 Task: Find connections with filter location Bāmyān with filter topic #ContentMarketingwith filter profile language German with filter current company Axis Bank with filter school Shri Vaishnav Vidyapeeth Vishwavidyalaya, Indore with filter industry Electronic and Precision Equipment Maintenance with filter service category Home Networking with filter keywords title Organizer
Action: Mouse moved to (578, 91)
Screenshot: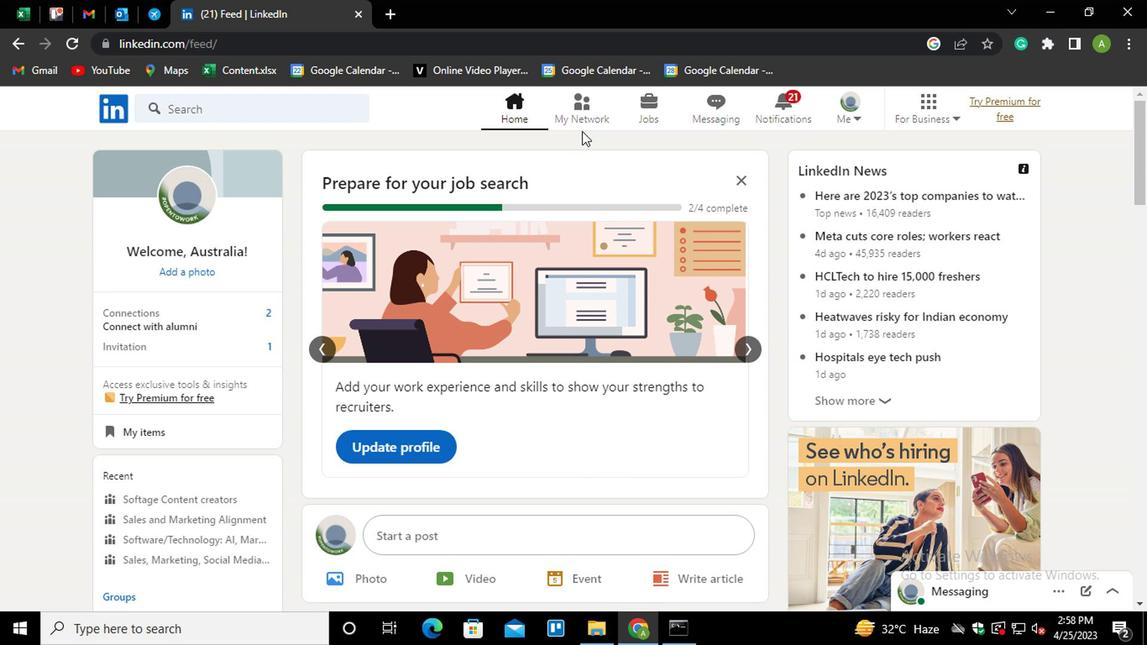 
Action: Mouse pressed left at (578, 91)
Screenshot: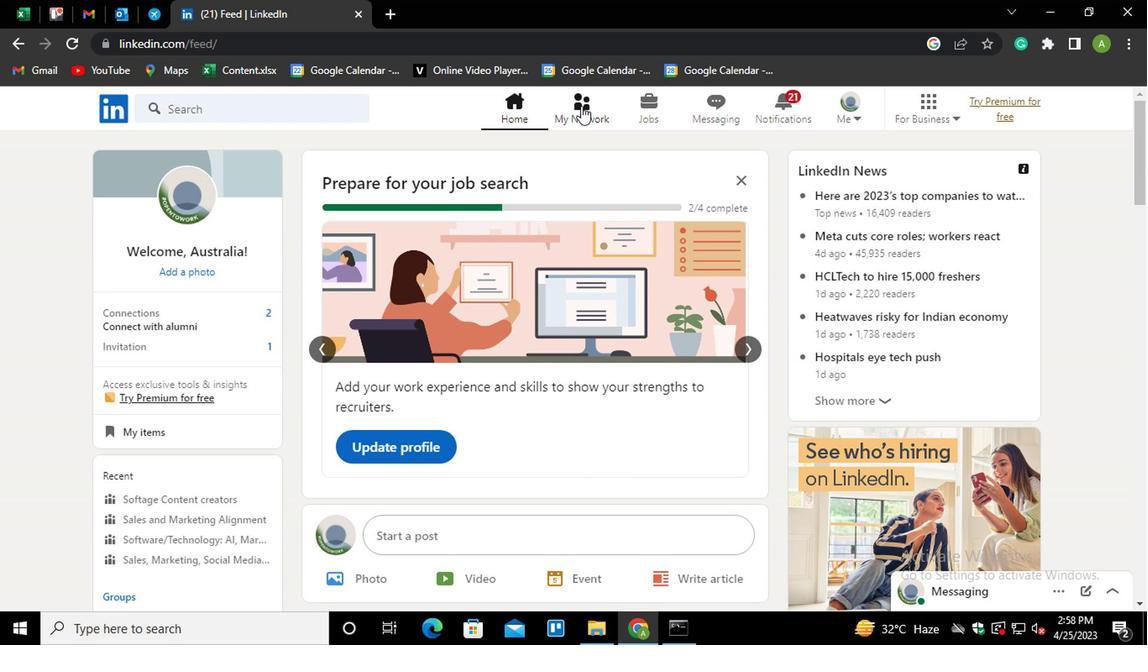 
Action: Mouse moved to (204, 191)
Screenshot: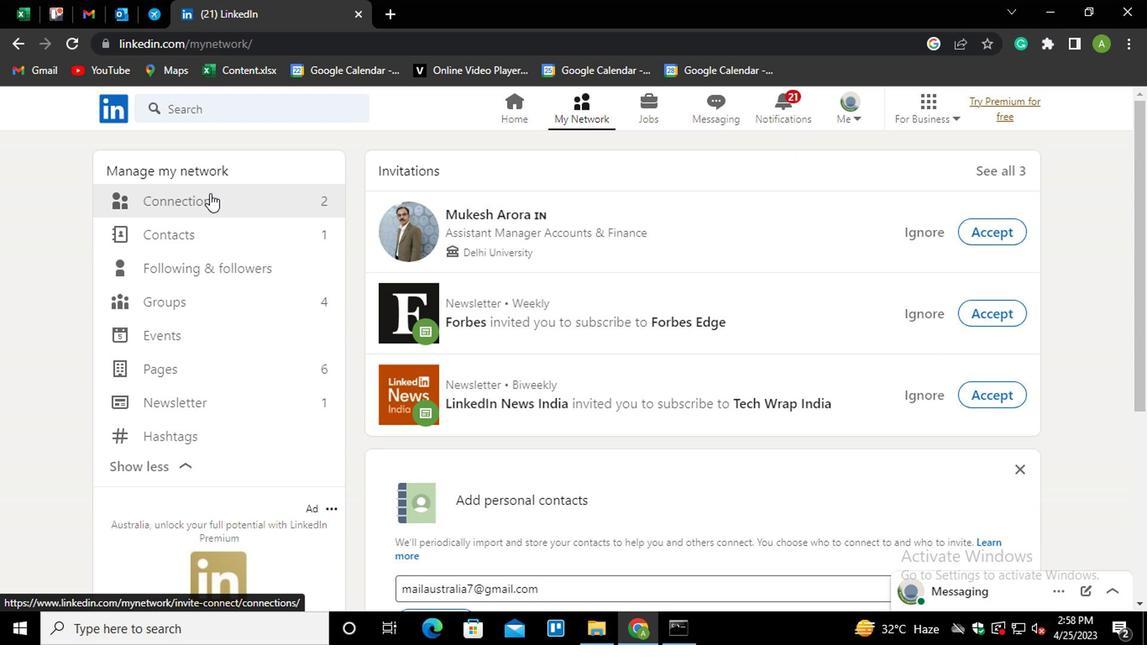 
Action: Mouse pressed left at (204, 191)
Screenshot: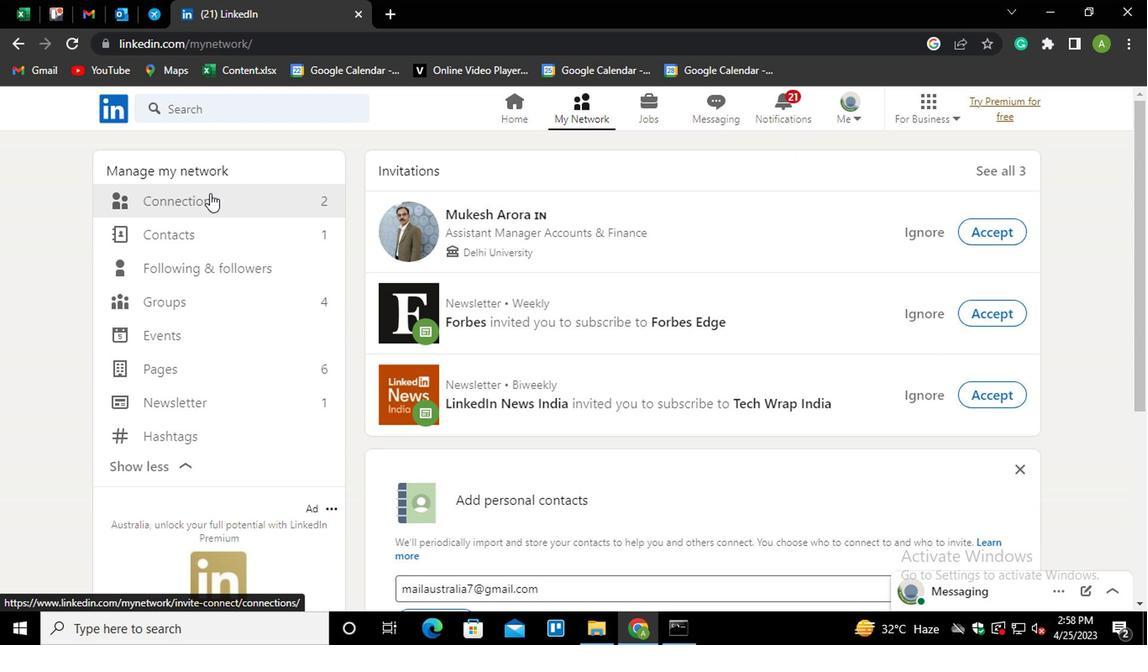
Action: Mouse moved to (685, 200)
Screenshot: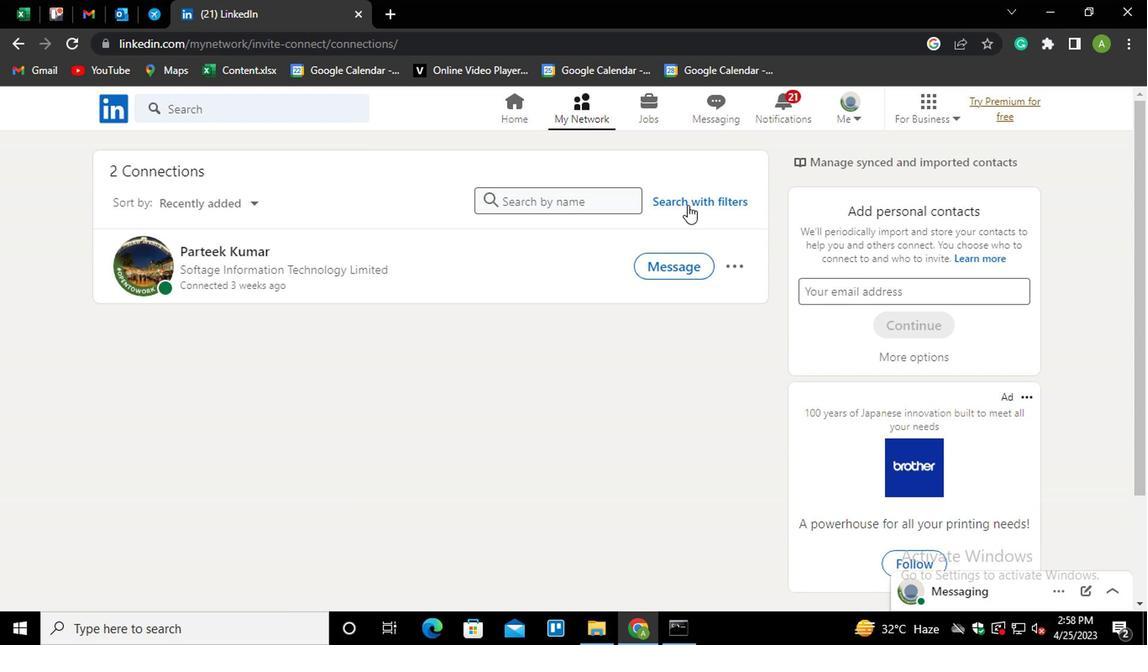 
Action: Mouse pressed left at (685, 200)
Screenshot: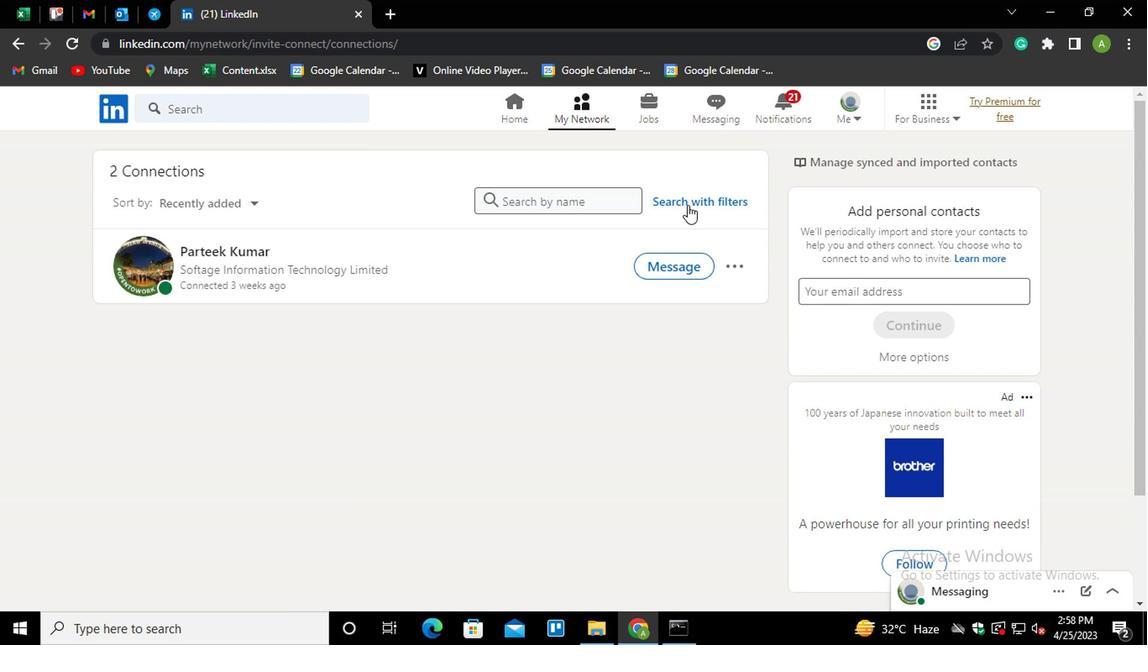 
Action: Mouse moved to (552, 144)
Screenshot: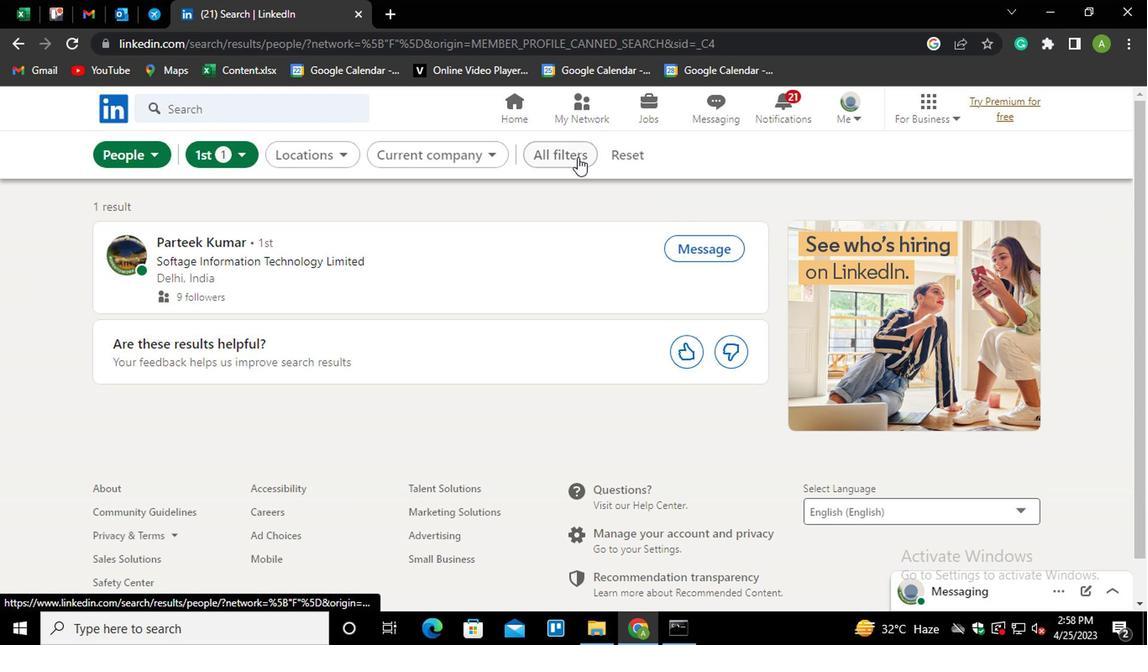 
Action: Mouse pressed left at (552, 144)
Screenshot: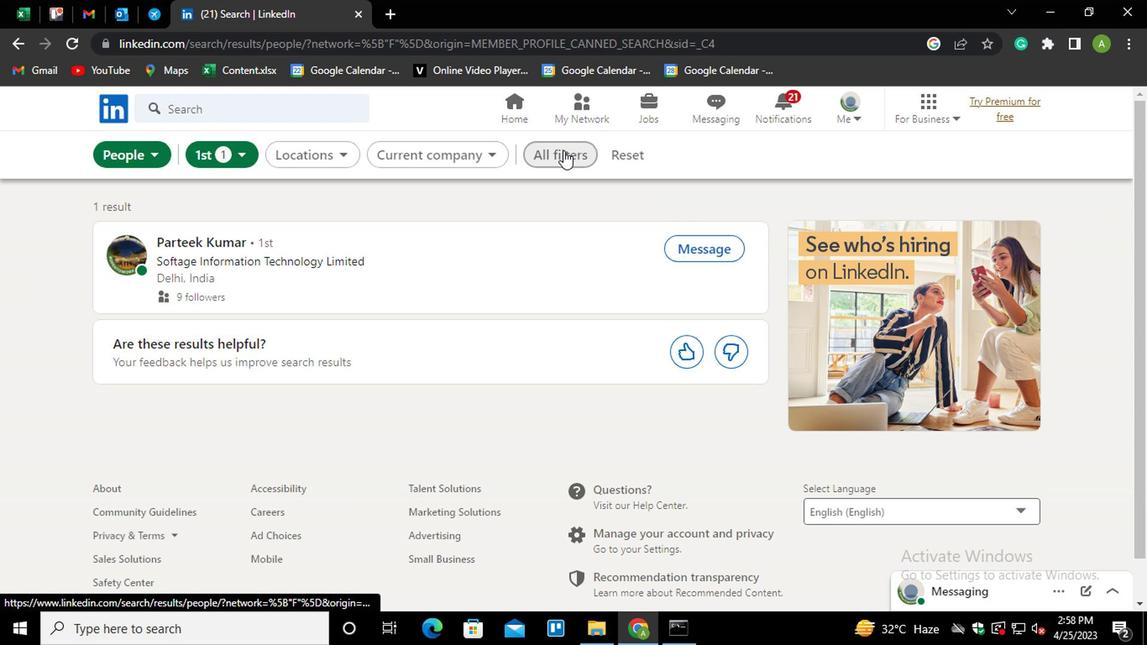 
Action: Mouse moved to (825, 279)
Screenshot: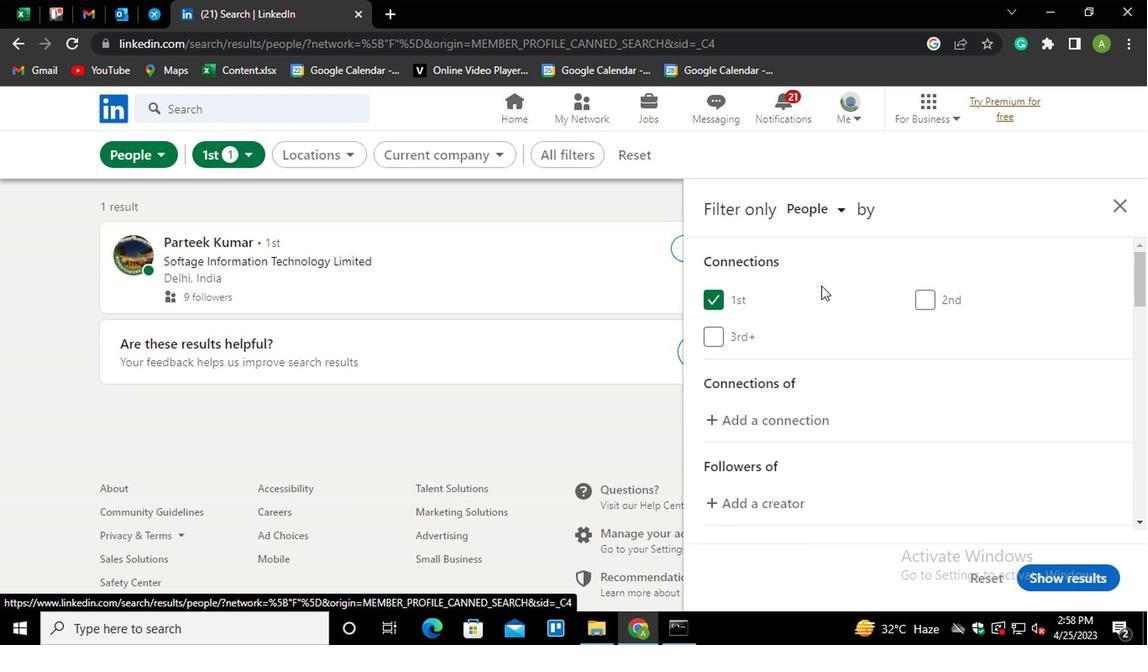 
Action: Mouse scrolled (825, 278) with delta (0, -1)
Screenshot: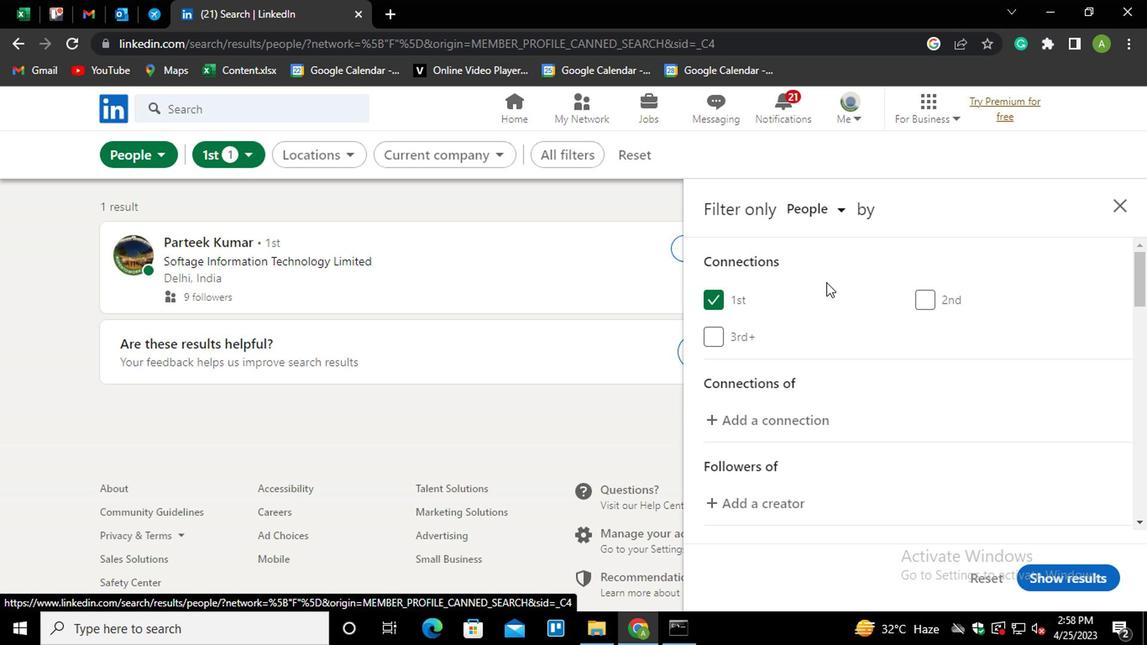 
Action: Mouse moved to (823, 283)
Screenshot: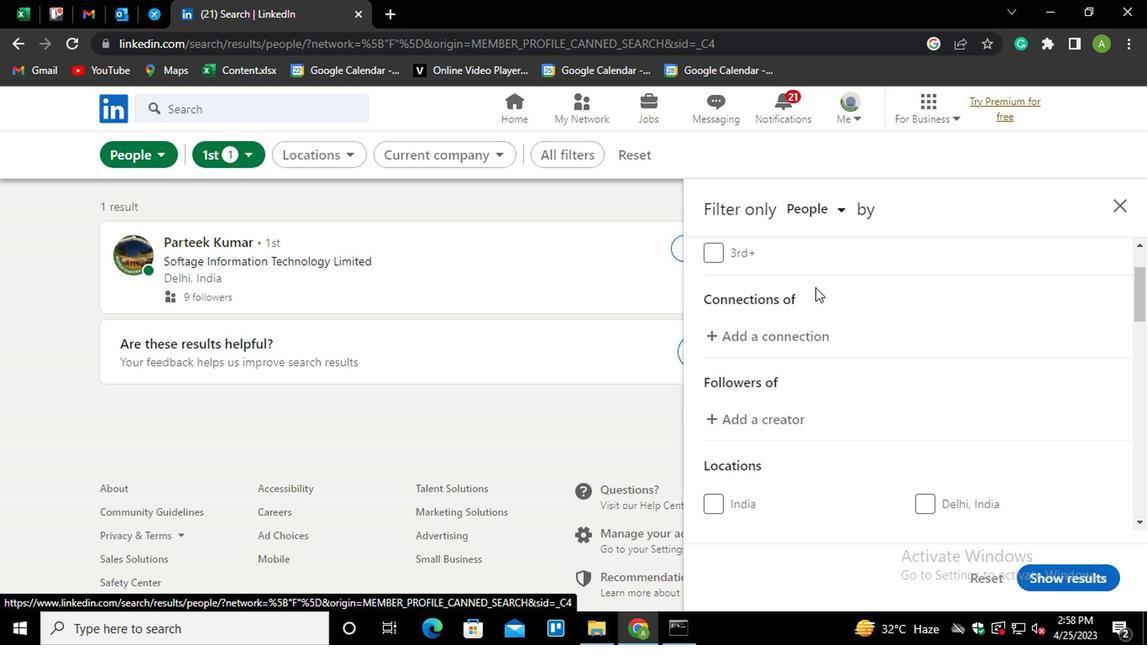 
Action: Mouse scrolled (823, 283) with delta (0, 0)
Screenshot: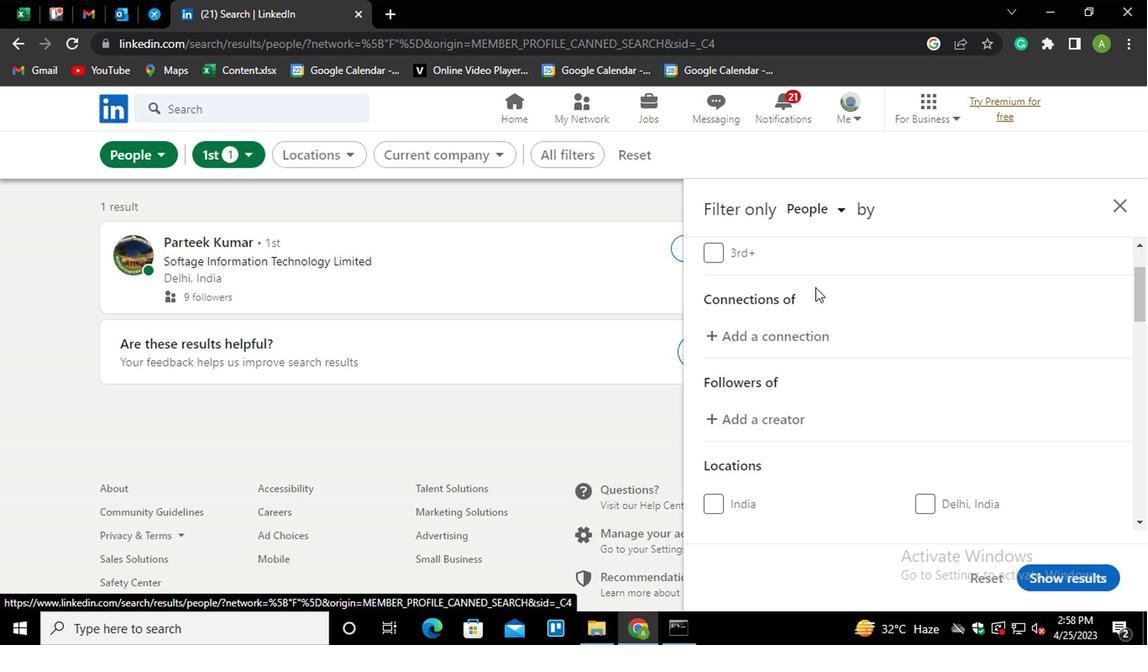 
Action: Mouse scrolled (823, 283) with delta (0, 0)
Screenshot: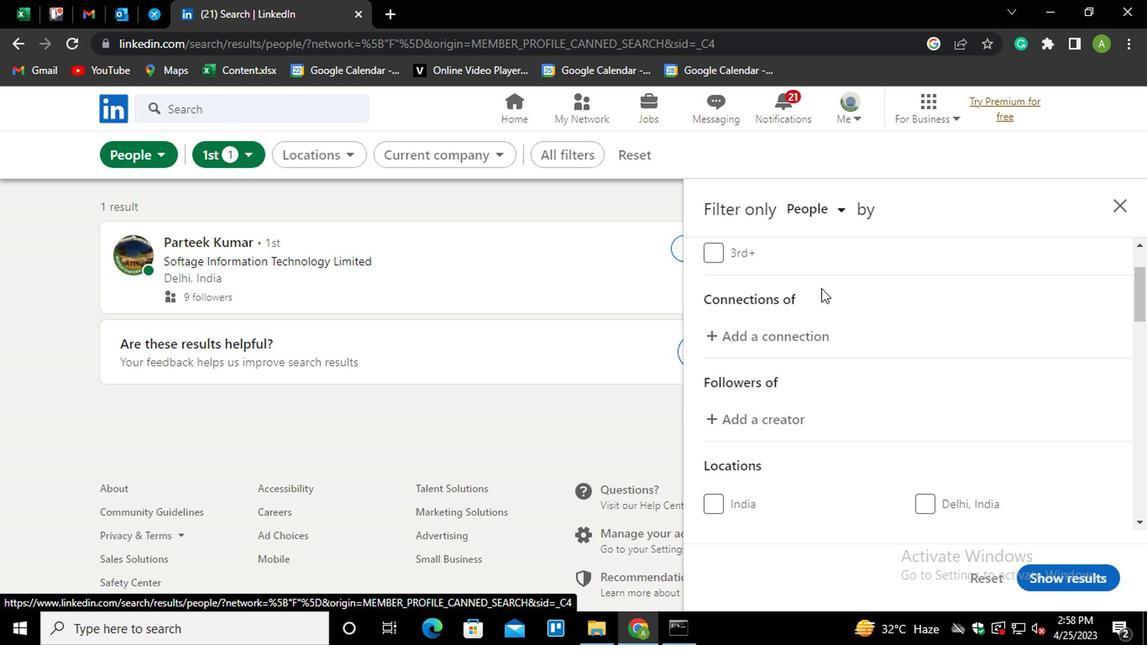 
Action: Mouse moved to (771, 402)
Screenshot: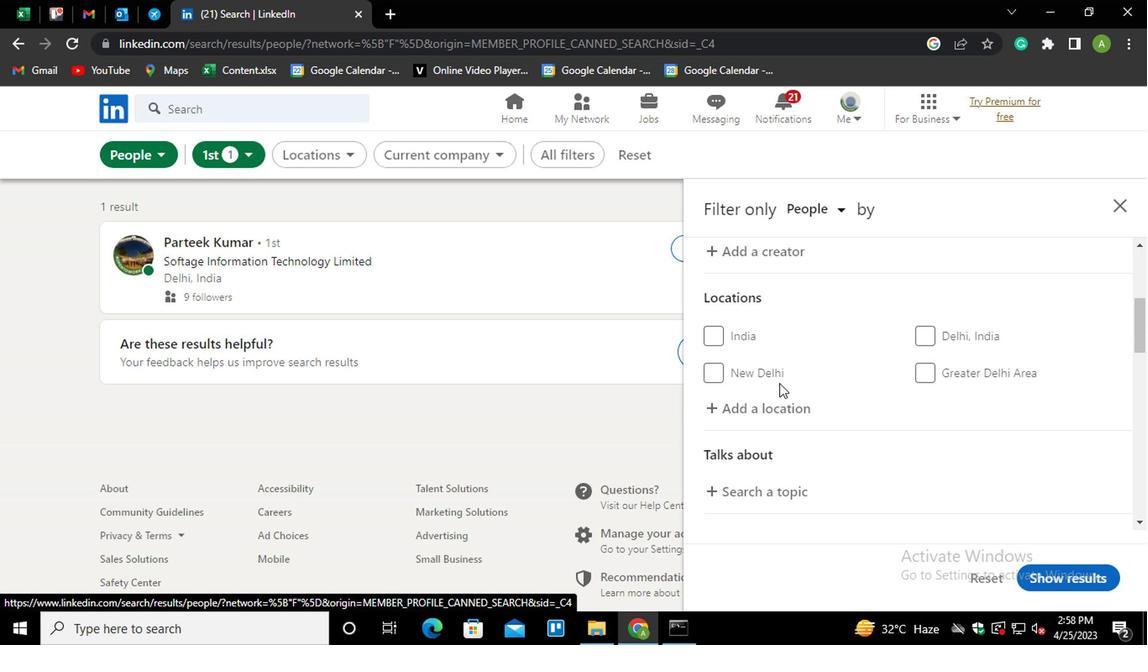 
Action: Mouse pressed left at (771, 402)
Screenshot: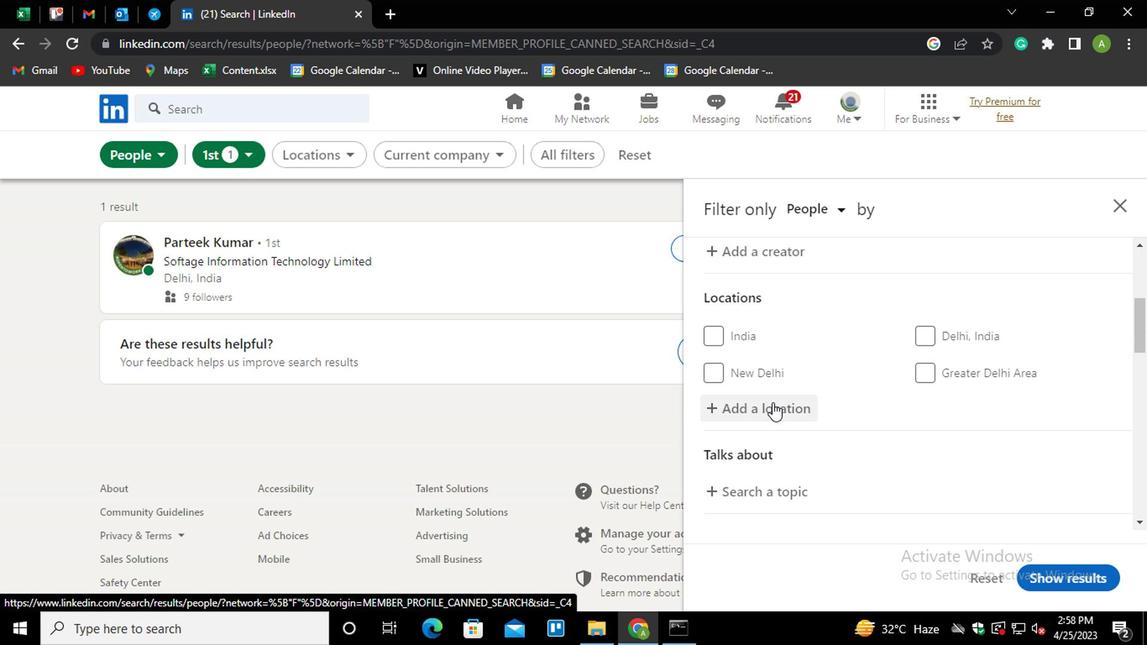 
Action: Mouse moved to (752, 406)
Screenshot: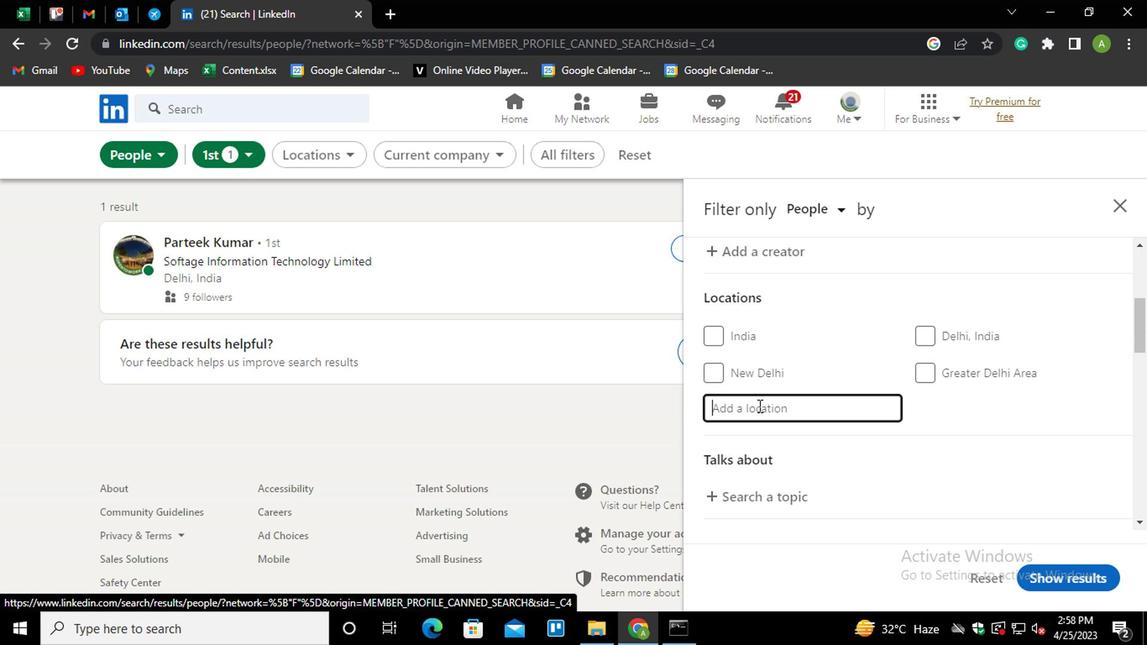 
Action: Mouse pressed left at (752, 406)
Screenshot: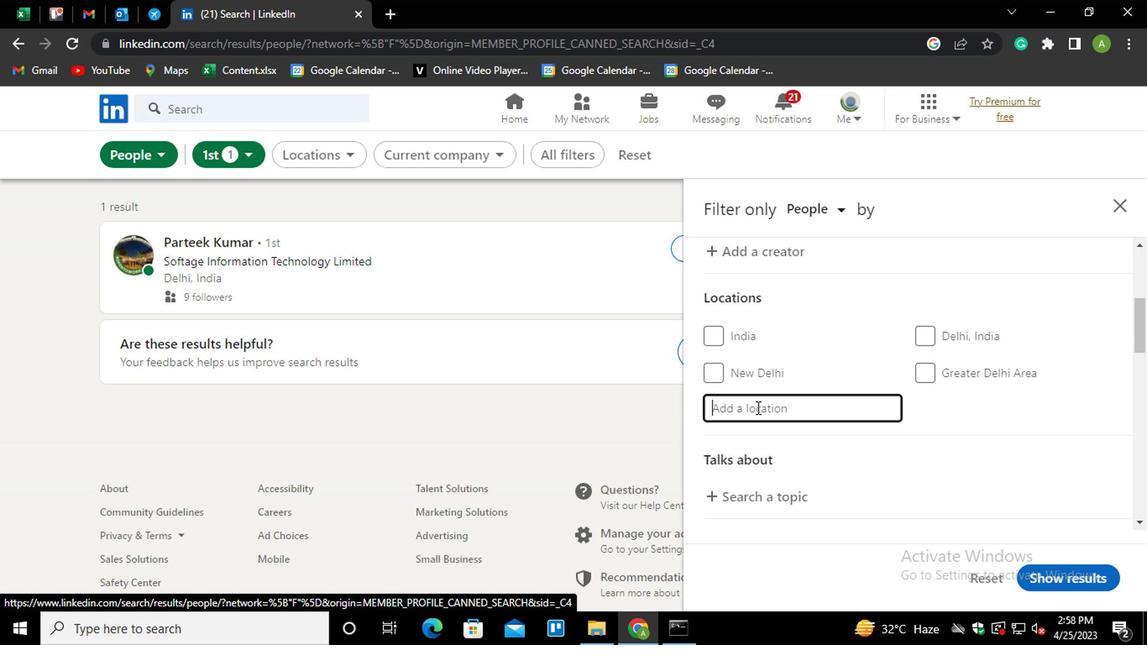 
Action: Mouse moved to (751, 406)
Screenshot: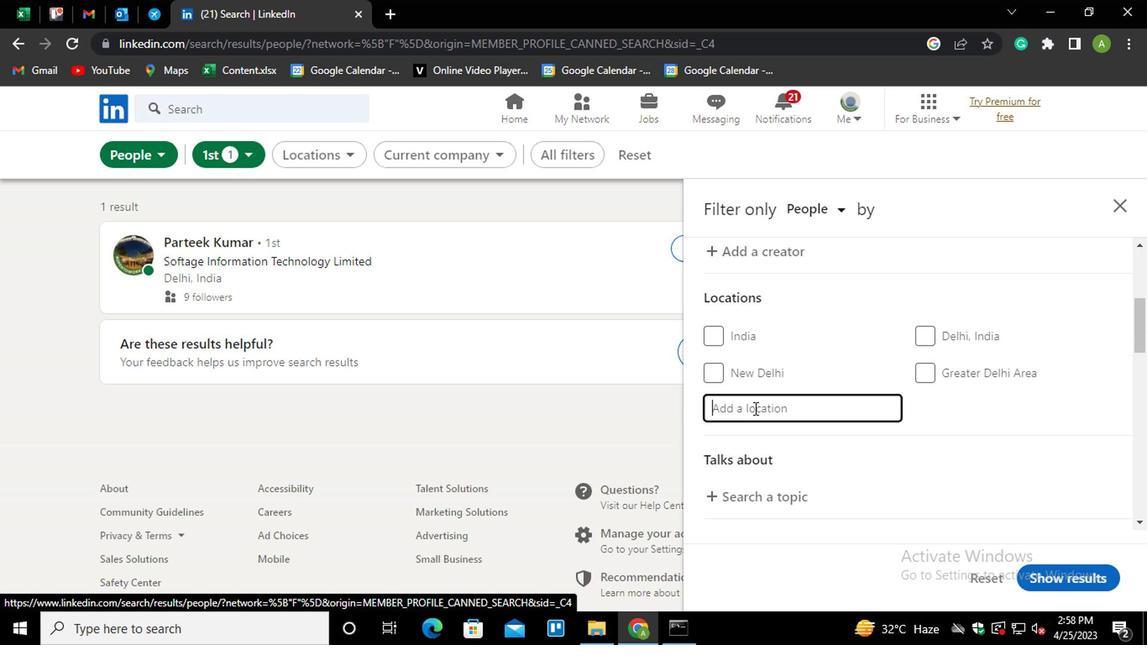 
Action: Key pressed <Key.shift_r>Bamyan<Key.down><Key.enter>
Screenshot: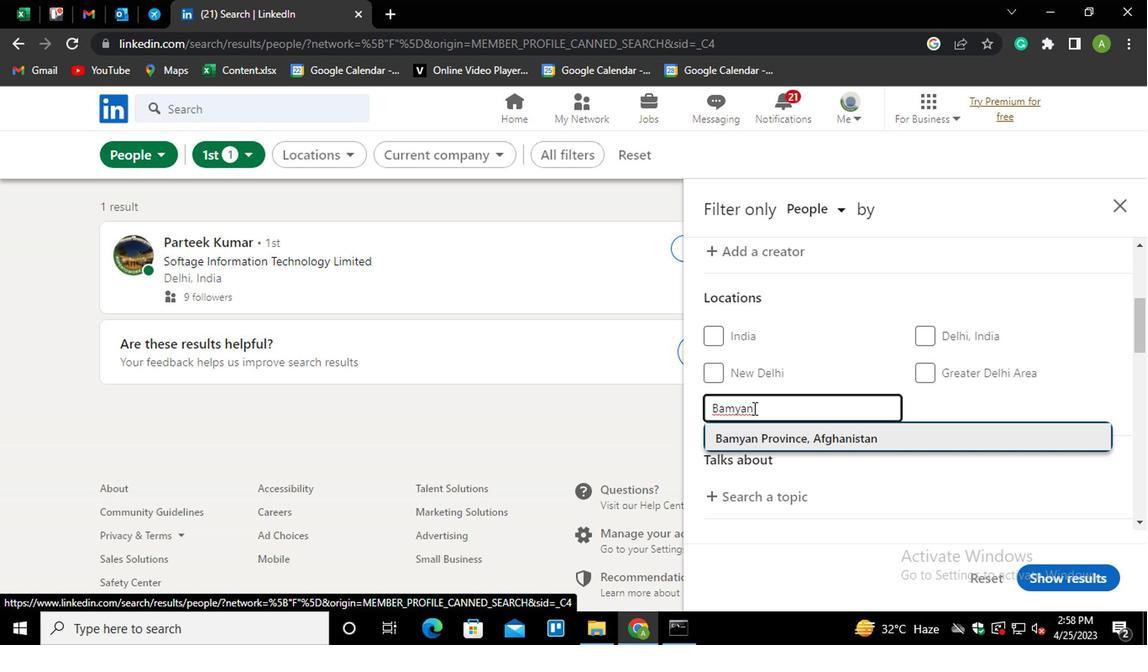 
Action: Mouse moved to (783, 450)
Screenshot: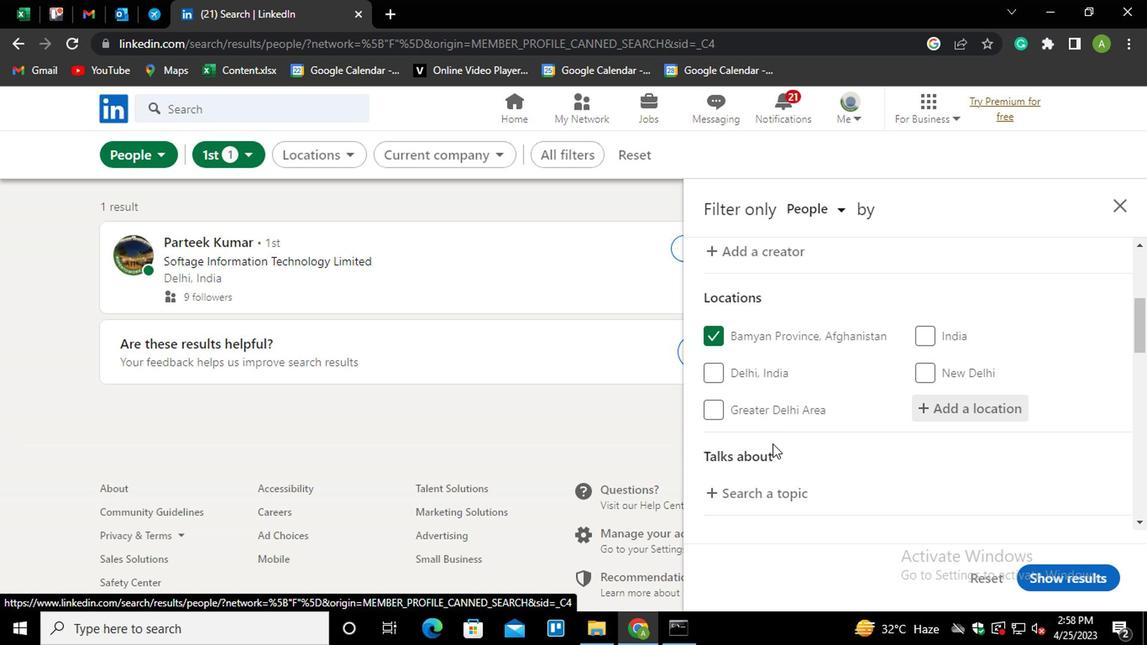 
Action: Mouse scrolled (783, 450) with delta (0, 0)
Screenshot: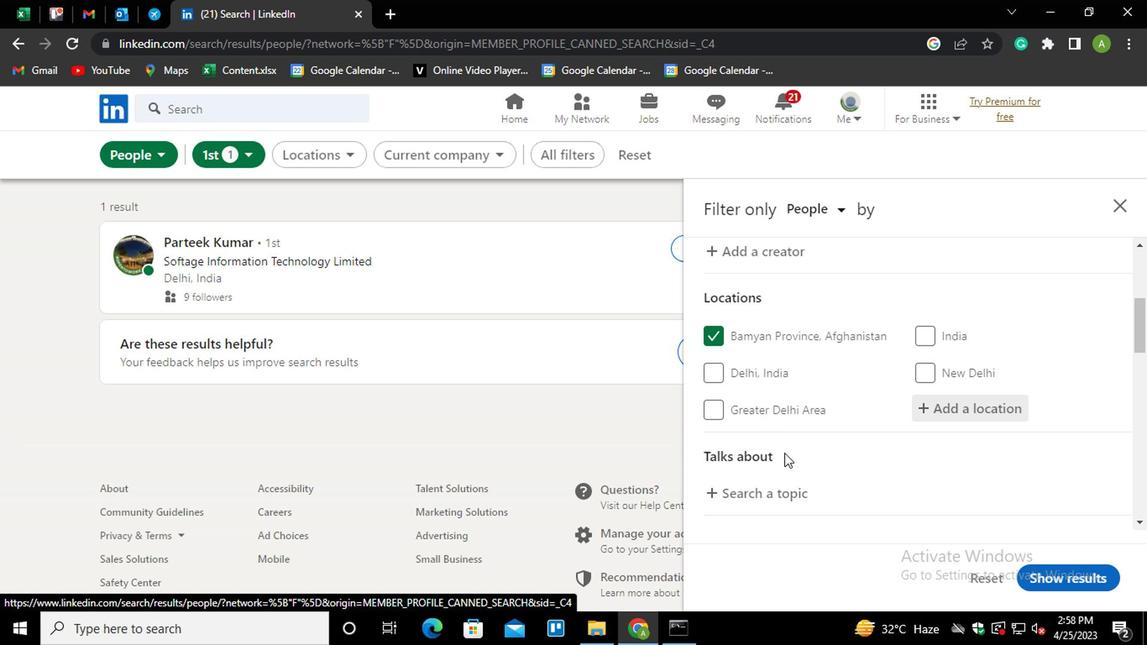 
Action: Mouse moved to (750, 407)
Screenshot: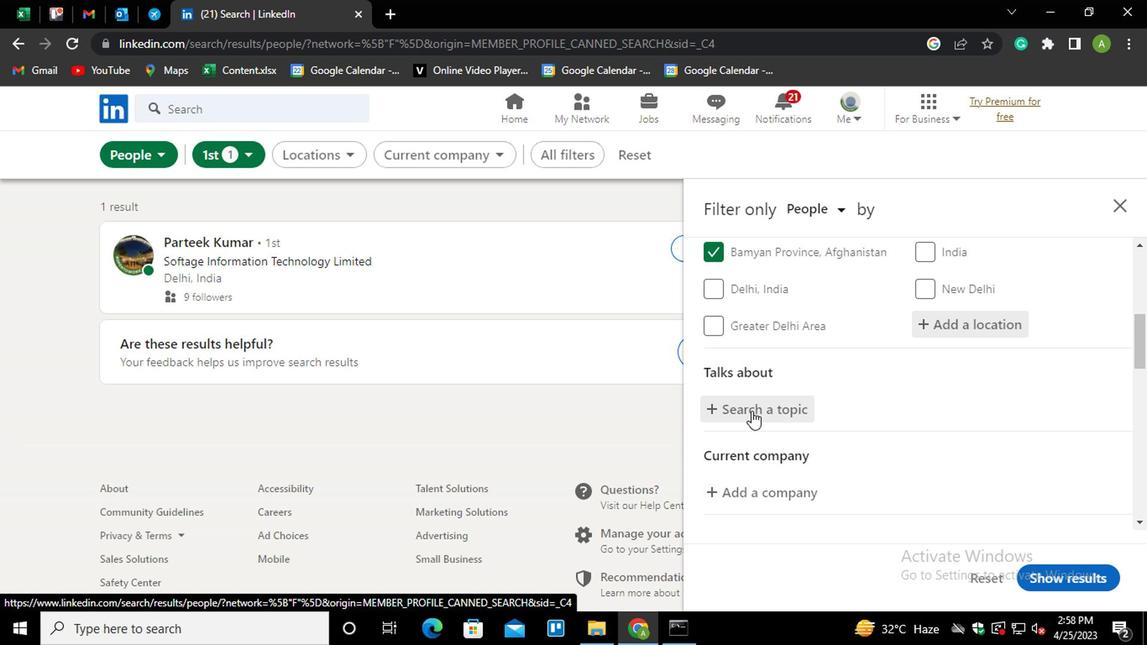
Action: Mouse pressed left at (750, 407)
Screenshot: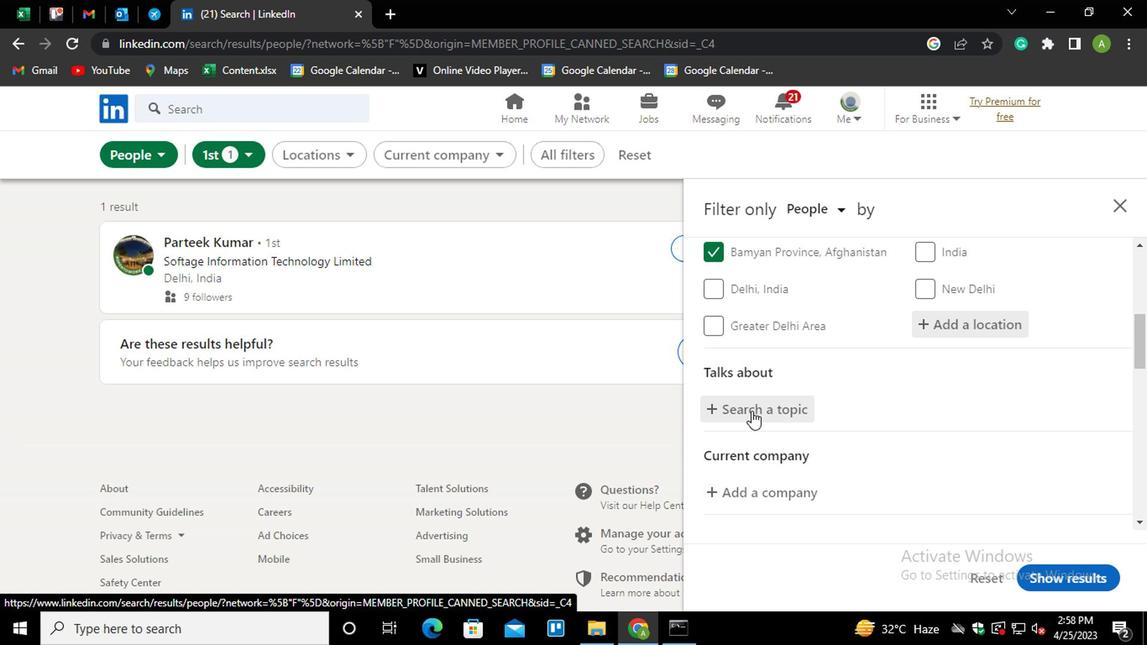 
Action: Key pressed <Key.shift><Key.shift><Key.shift><Key.shift><Key.shift><Key.shift><Key.shift><Key.shift><Key.shift>#CONTENTMARKETINGWITH
Screenshot: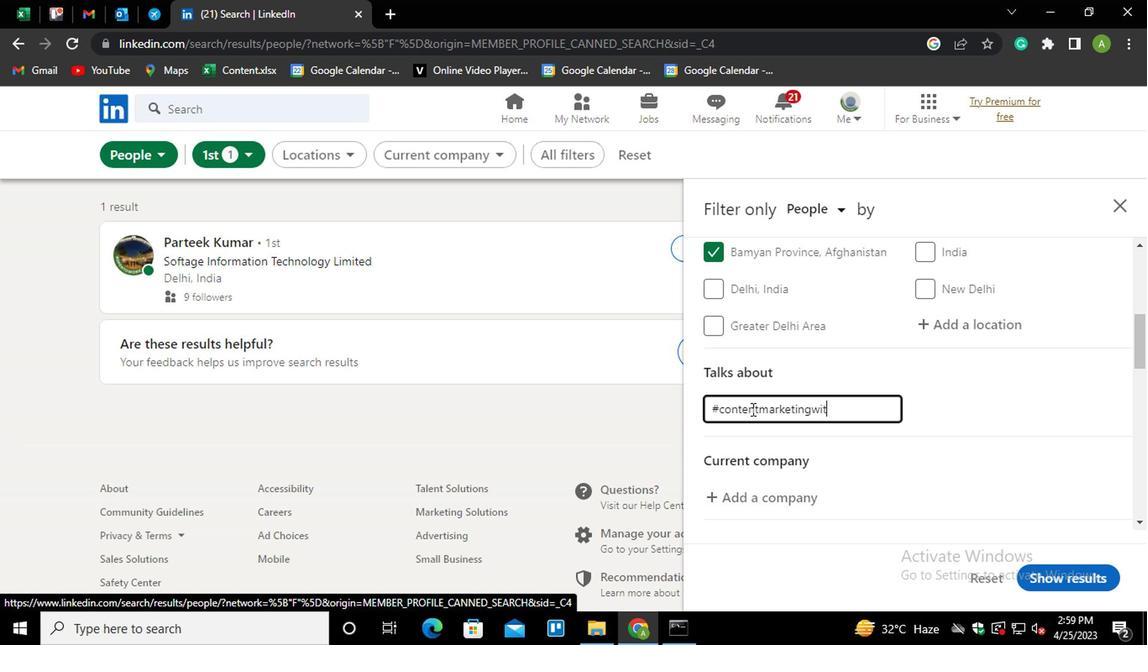 
Action: Mouse moved to (961, 381)
Screenshot: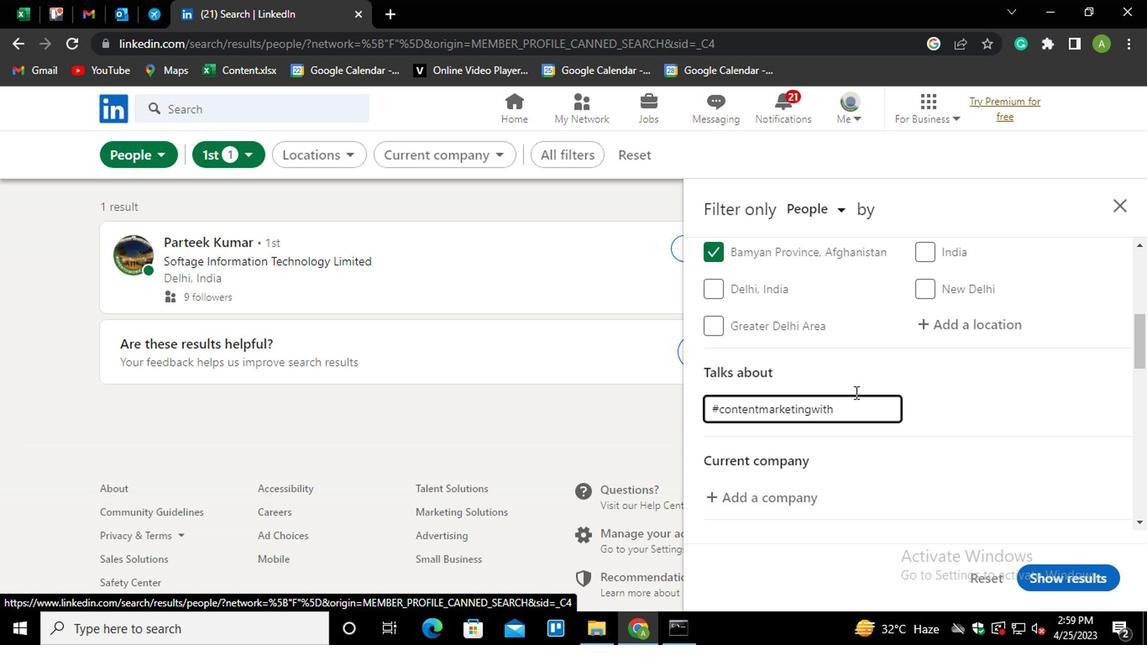 
Action: Mouse pressed left at (961, 381)
Screenshot: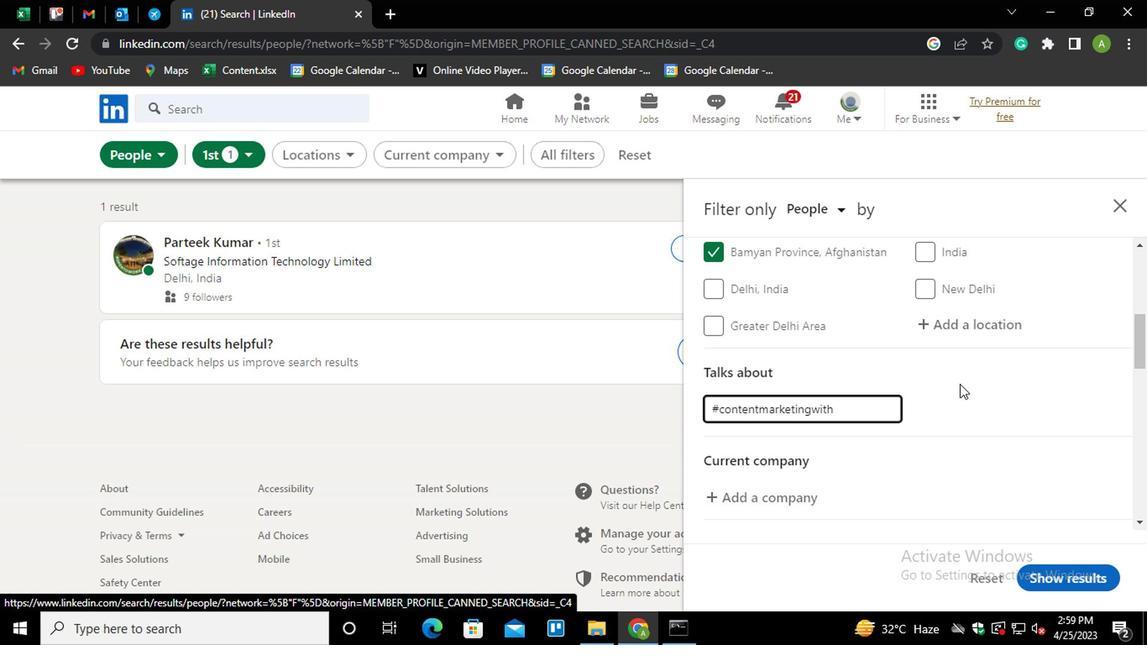 
Action: Mouse moved to (973, 387)
Screenshot: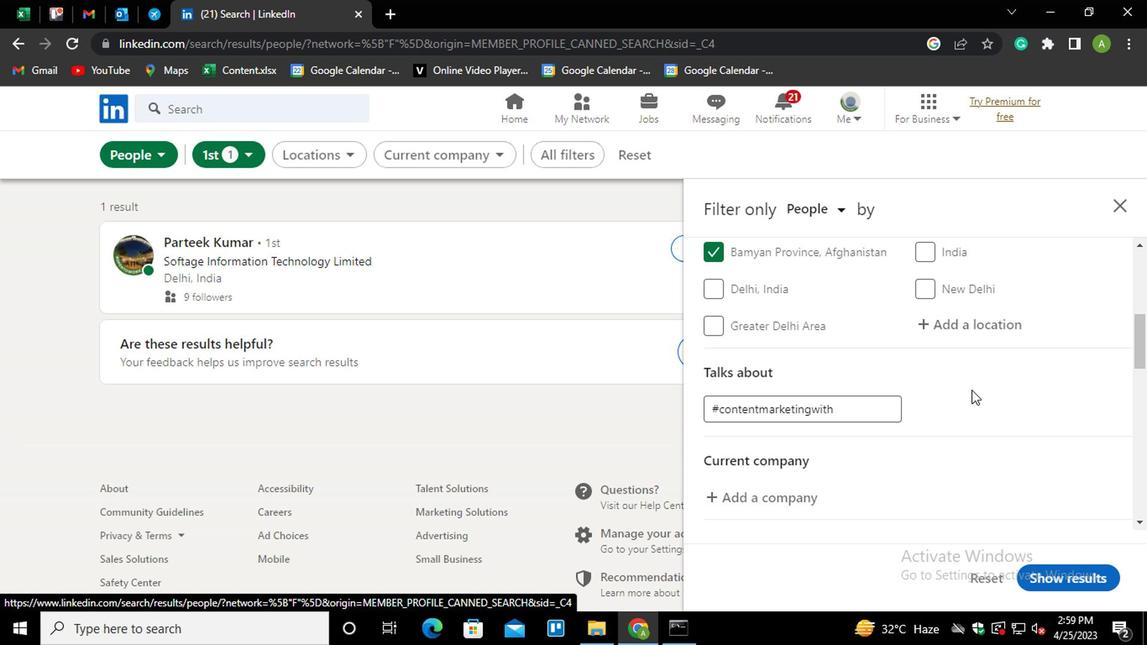
Action: Mouse scrolled (973, 386) with delta (0, -1)
Screenshot: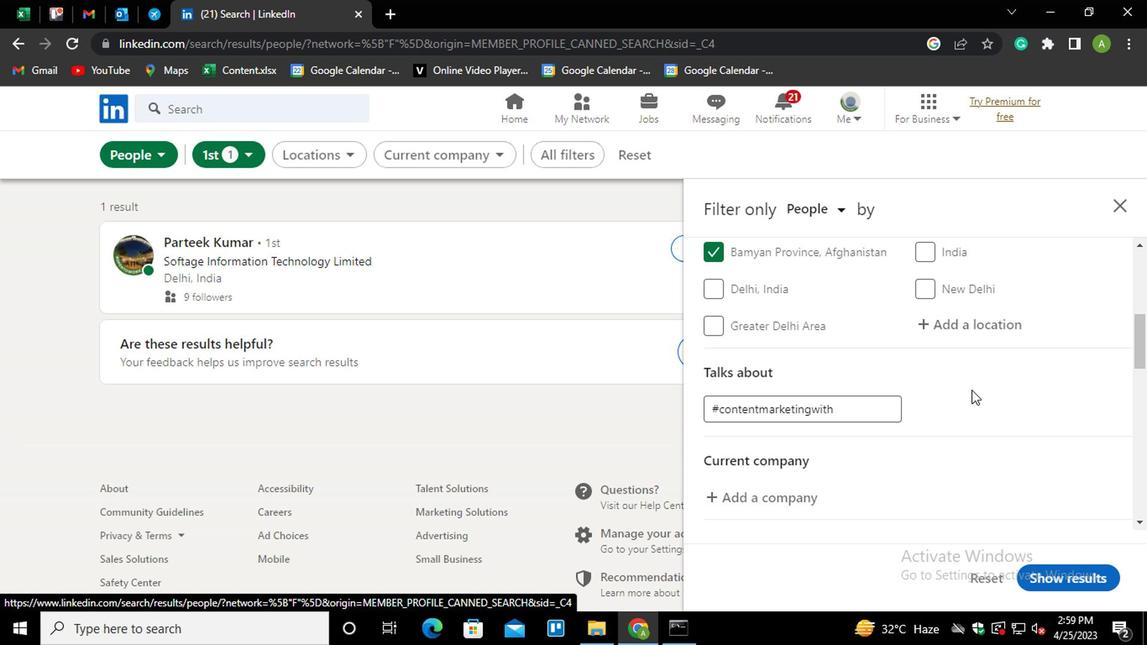 
Action: Mouse moved to (974, 387)
Screenshot: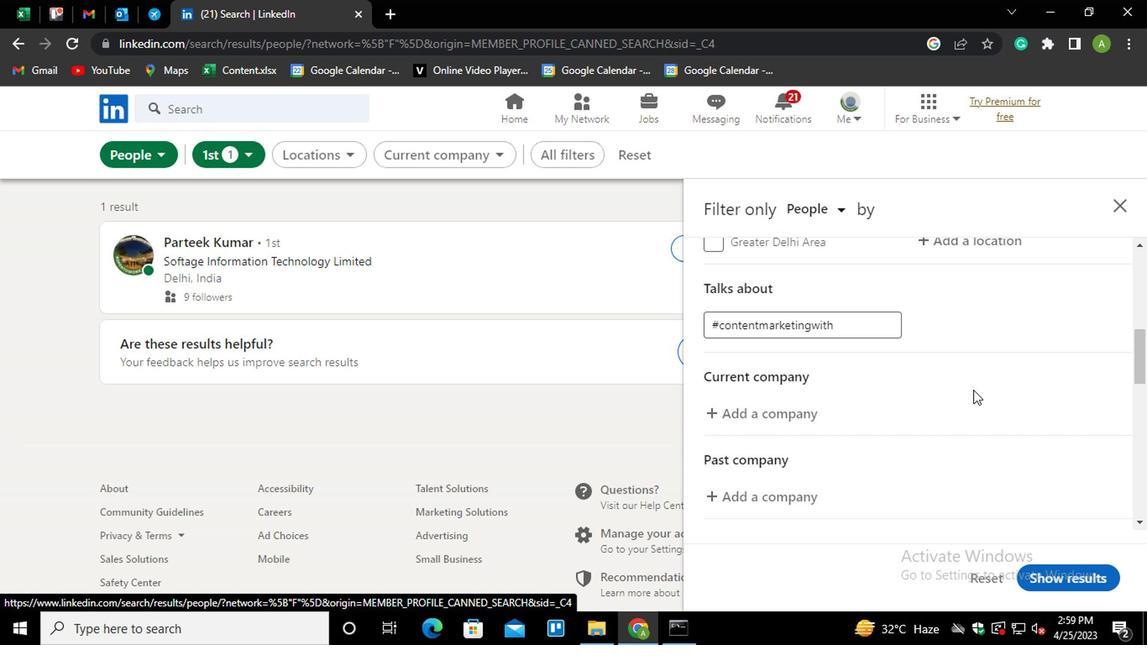 
Action: Mouse scrolled (974, 386) with delta (0, -1)
Screenshot: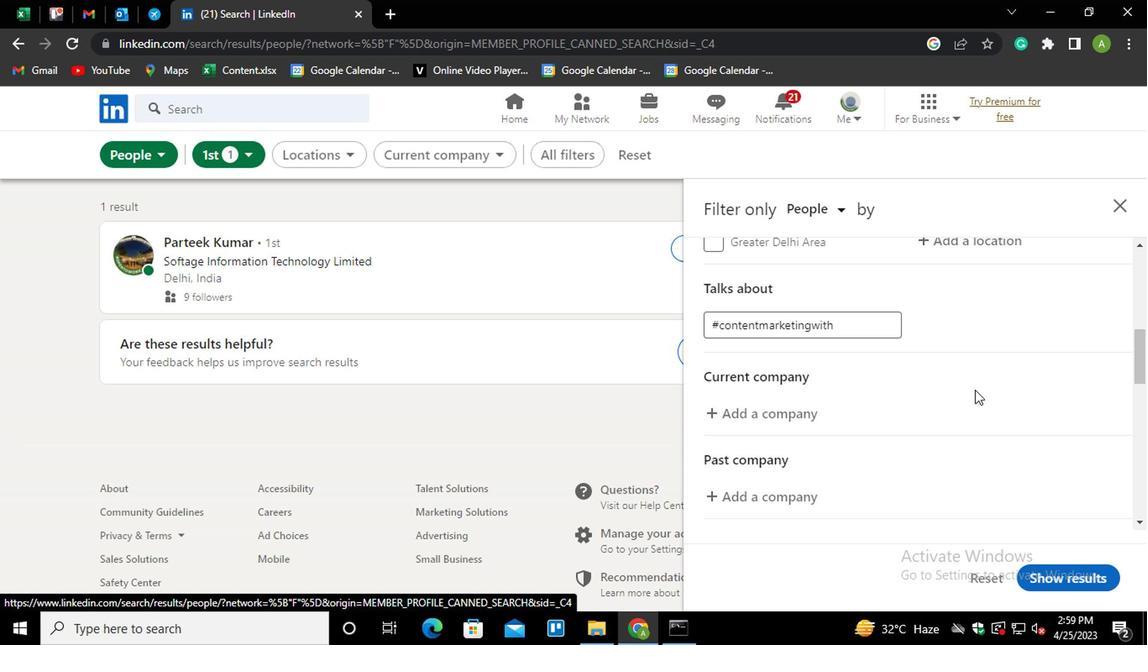
Action: Mouse moved to (772, 321)
Screenshot: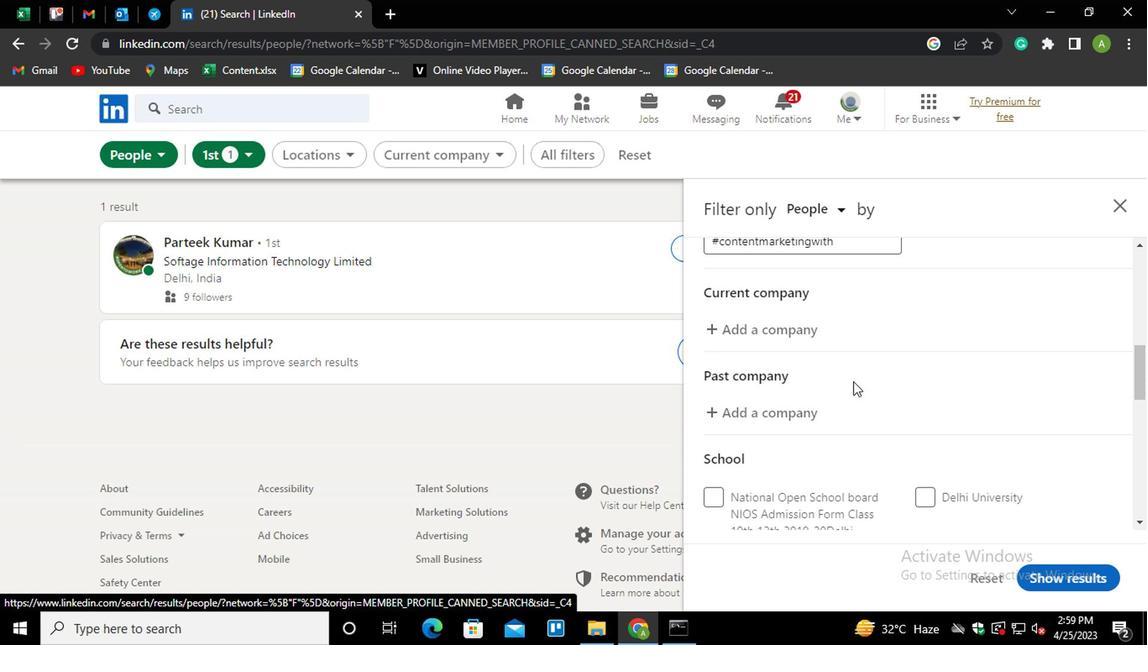 
Action: Mouse pressed left at (772, 321)
Screenshot: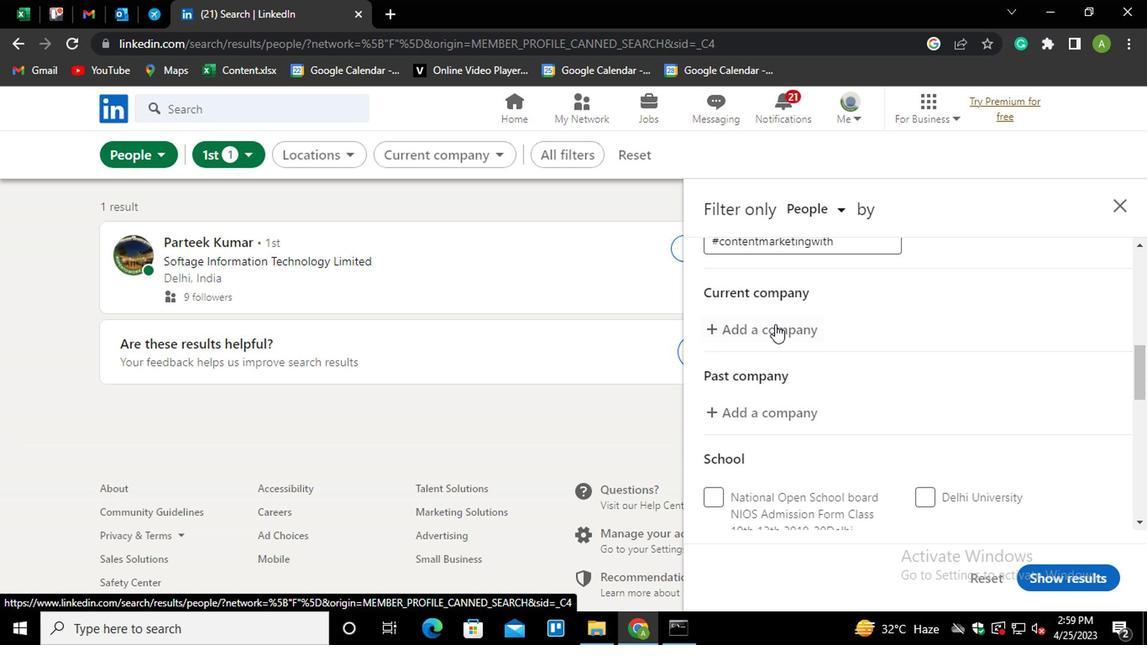 
Action: Key pressed <Key.shift>AXI<Key.down><Key.enter>
Screenshot: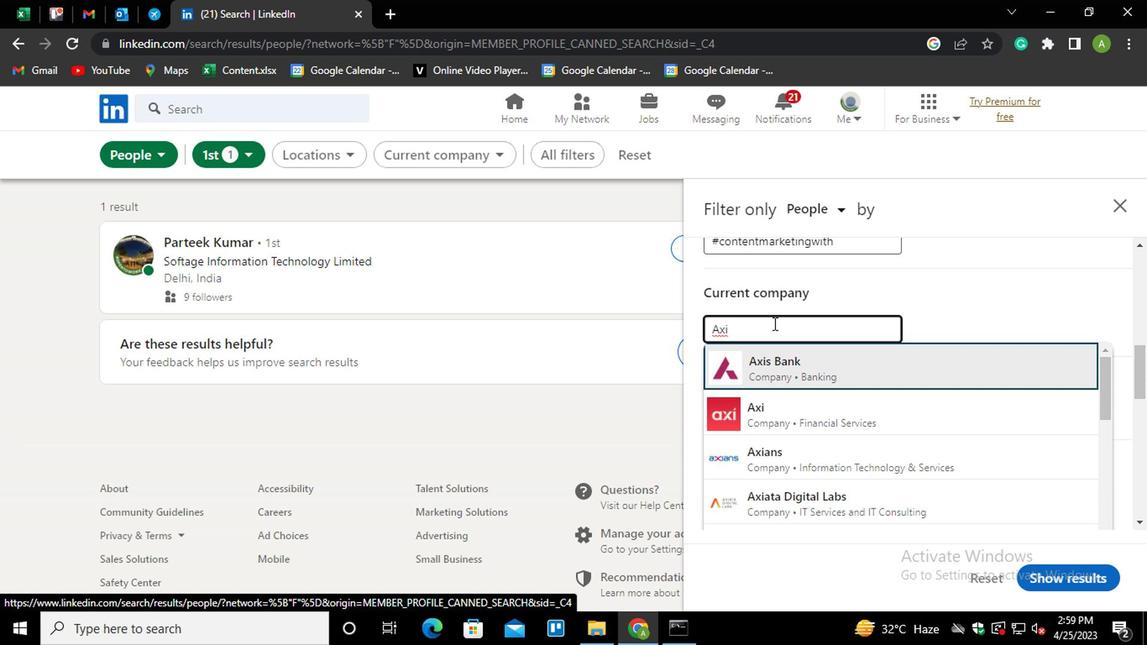
Action: Mouse moved to (804, 330)
Screenshot: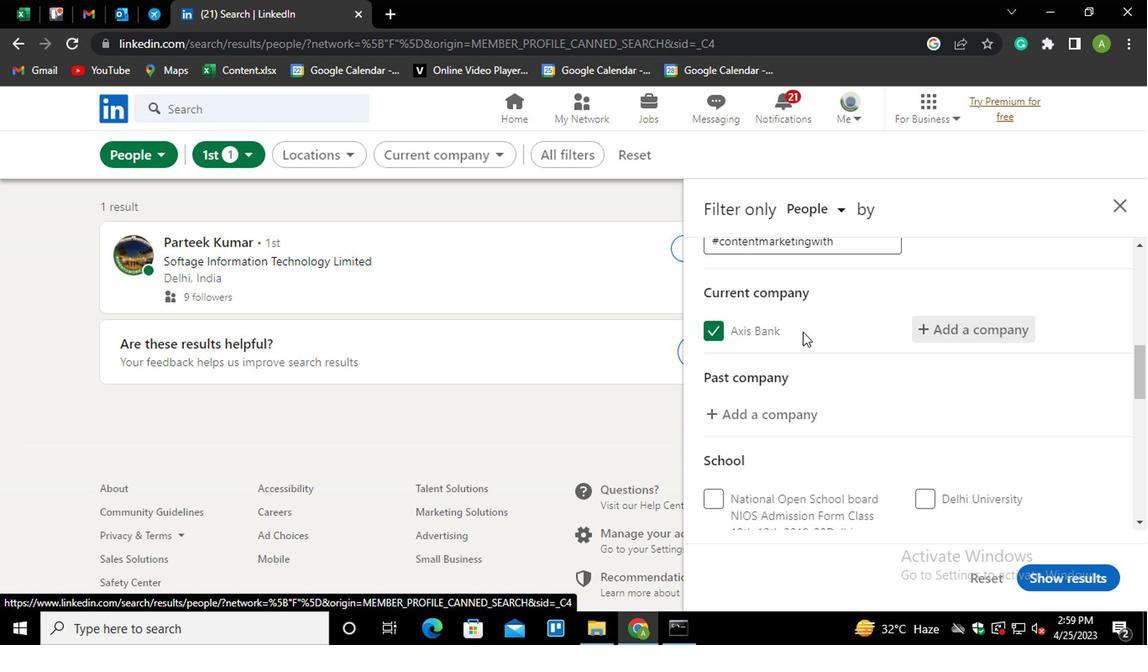 
Action: Mouse scrolled (804, 329) with delta (0, -1)
Screenshot: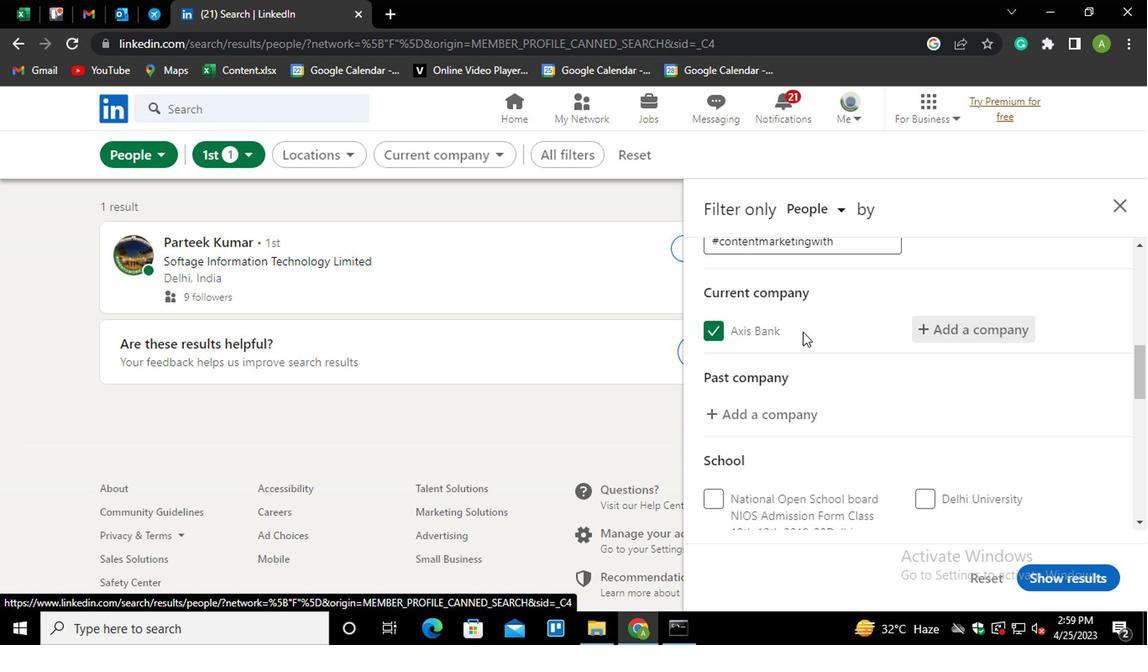 
Action: Mouse moved to (805, 333)
Screenshot: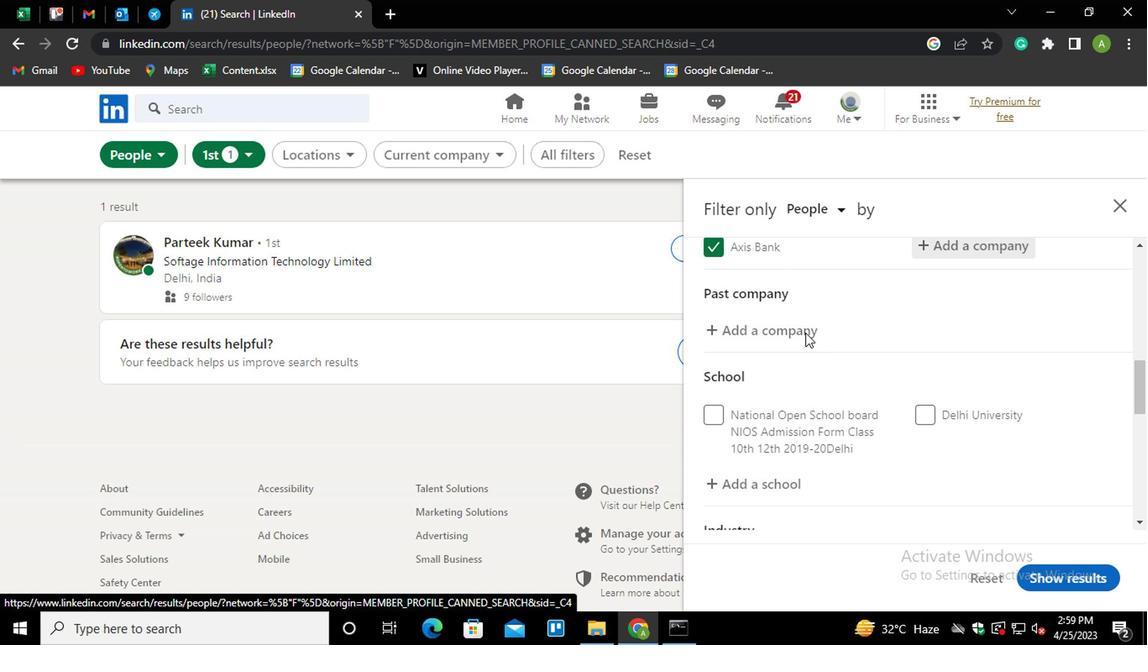 
Action: Mouse scrolled (805, 332) with delta (0, 0)
Screenshot: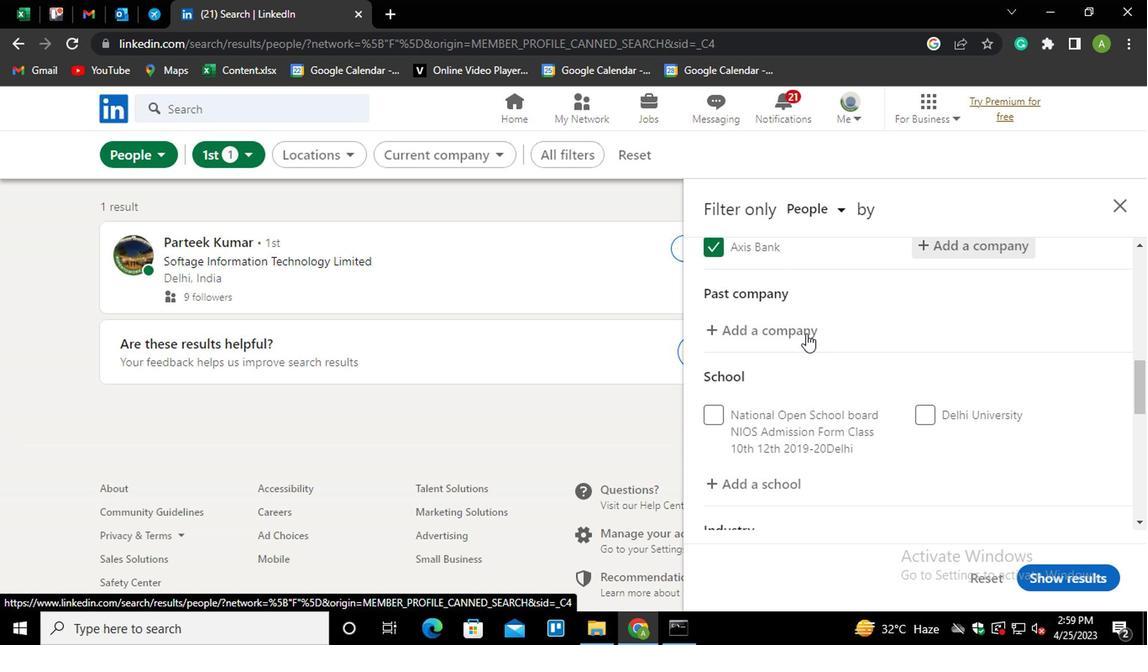 
Action: Mouse moved to (748, 402)
Screenshot: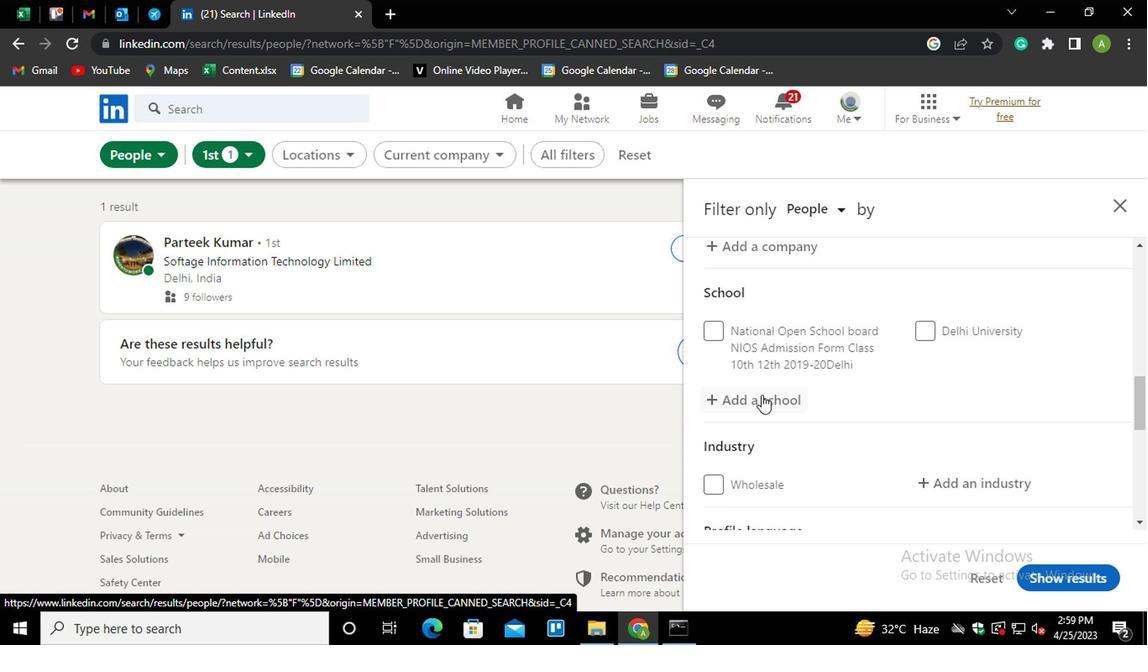 
Action: Mouse pressed left at (748, 402)
Screenshot: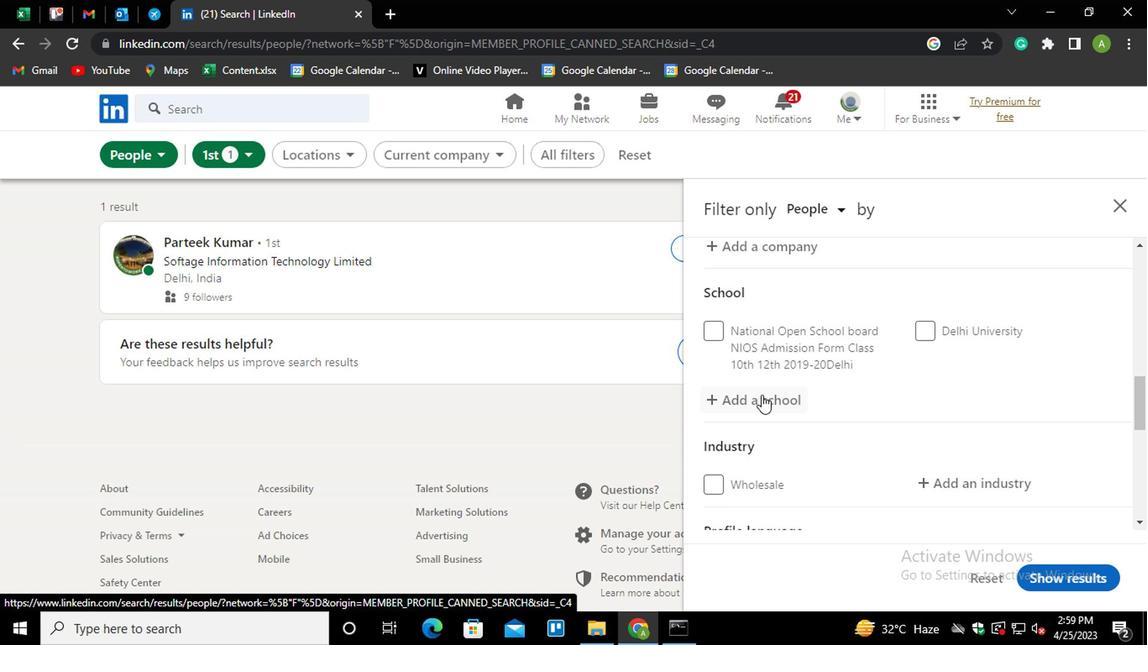 
Action: Mouse moved to (748, 401)
Screenshot: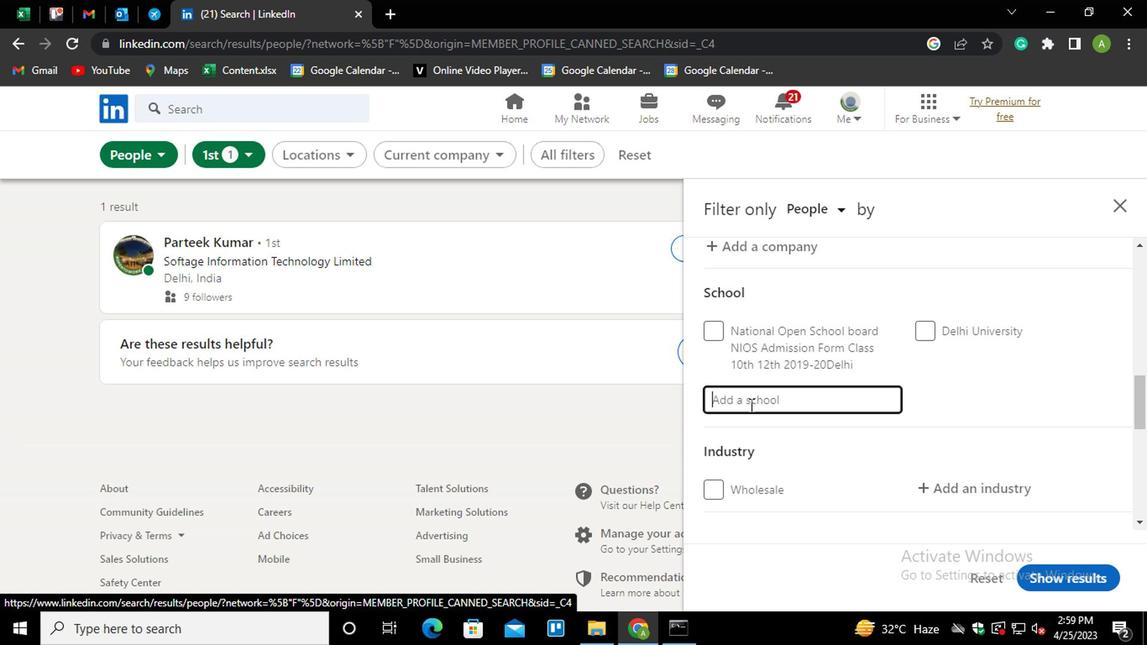 
Action: Mouse pressed left at (748, 401)
Screenshot: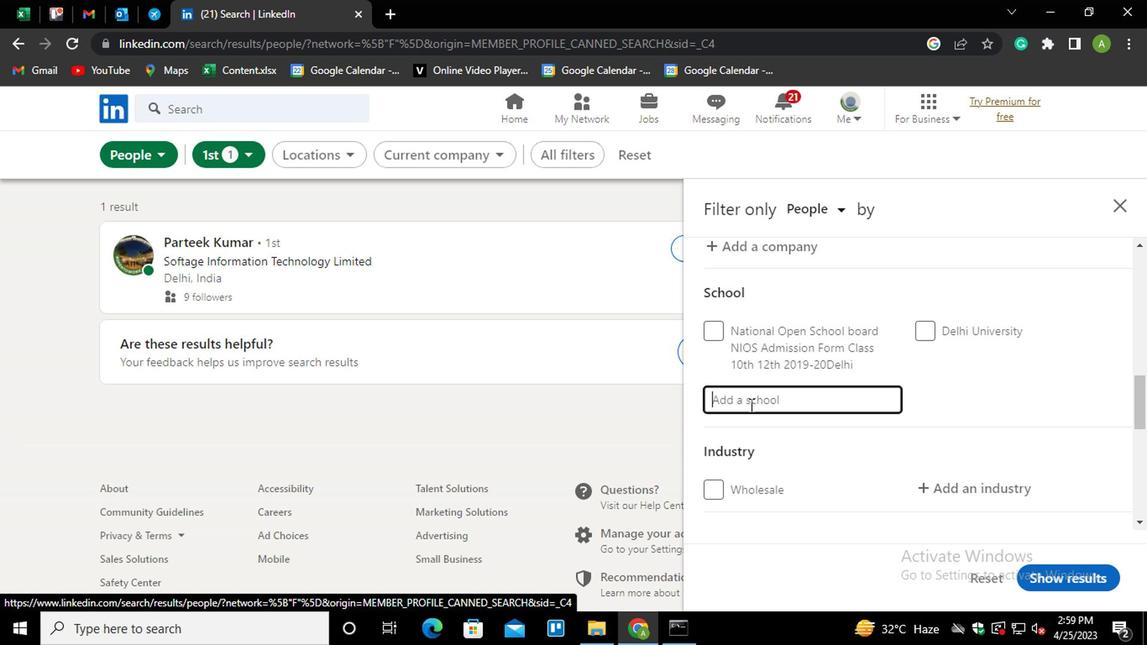 
Action: Key pressed <Key.shift>SHRI<Key.space><Key.shift>VI<Key.backspace>AI<Key.down><Key.down><Key.enter>
Screenshot: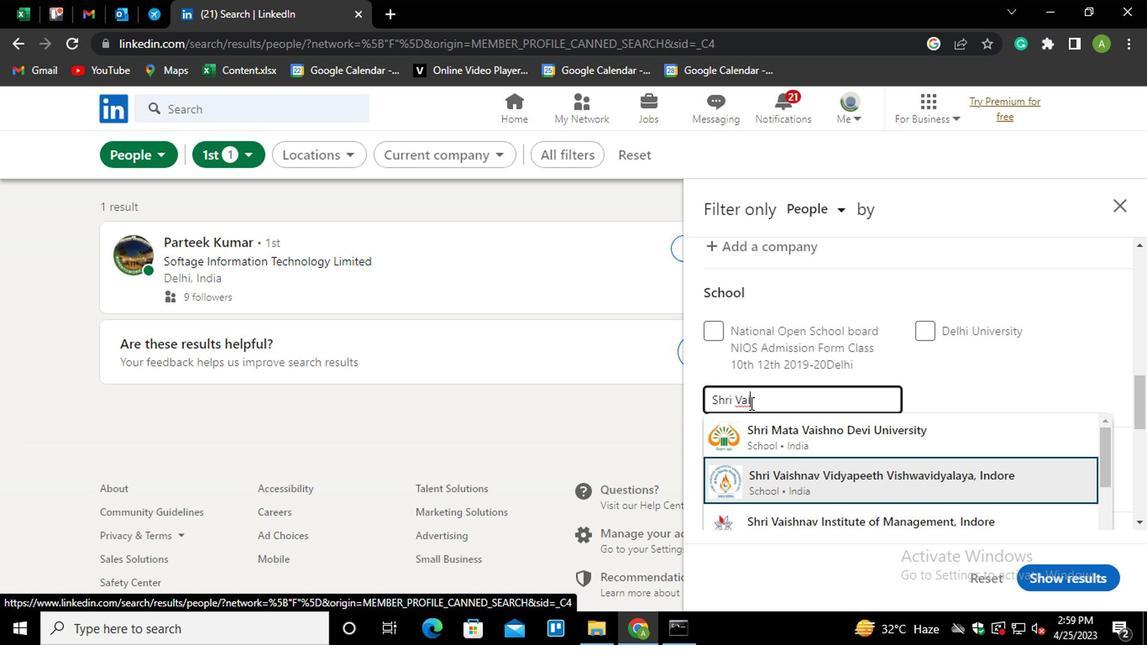 
Action: Mouse moved to (868, 436)
Screenshot: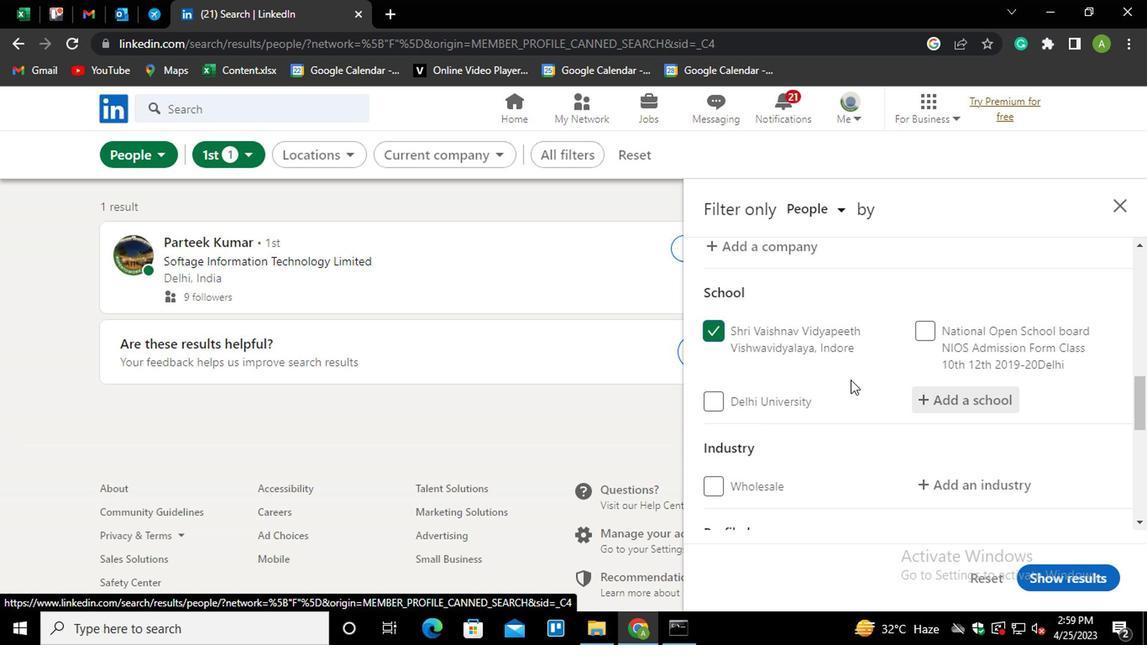 
Action: Mouse scrolled (868, 435) with delta (0, 0)
Screenshot: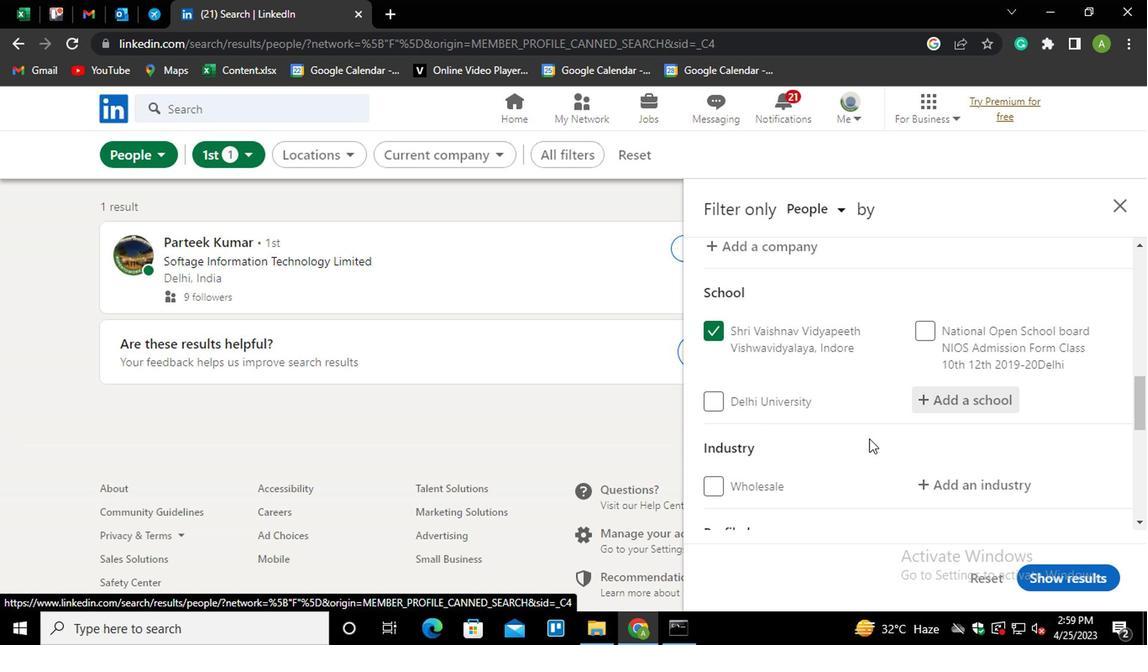
Action: Mouse moved to (952, 395)
Screenshot: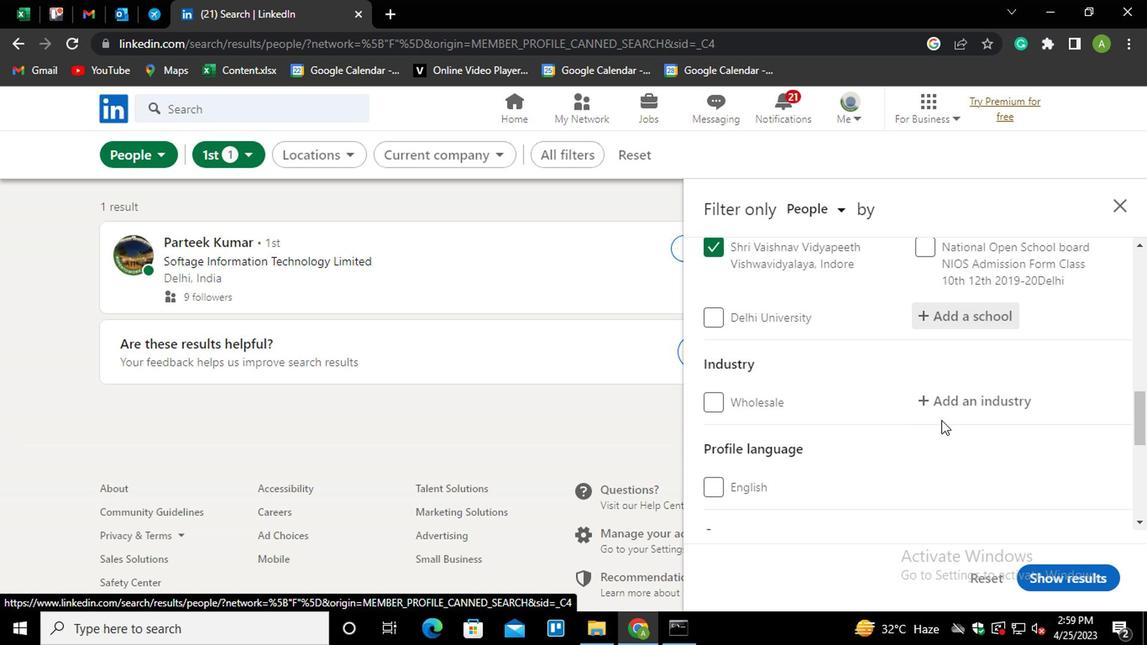 
Action: Mouse pressed left at (952, 395)
Screenshot: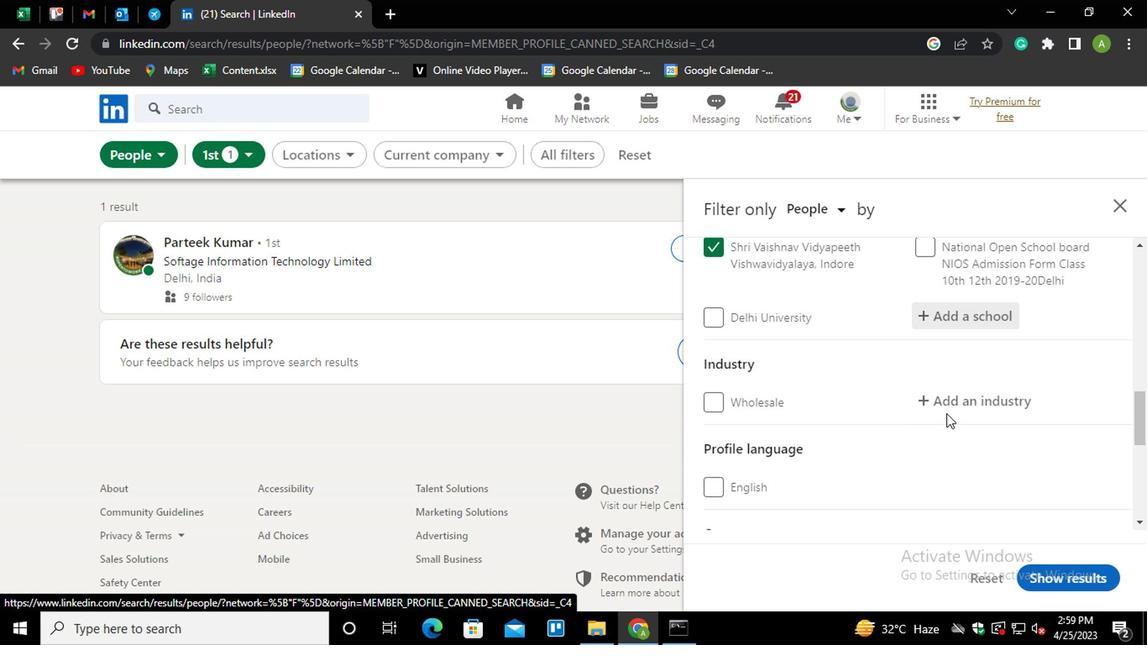 
Action: Mouse moved to (924, 397)
Screenshot: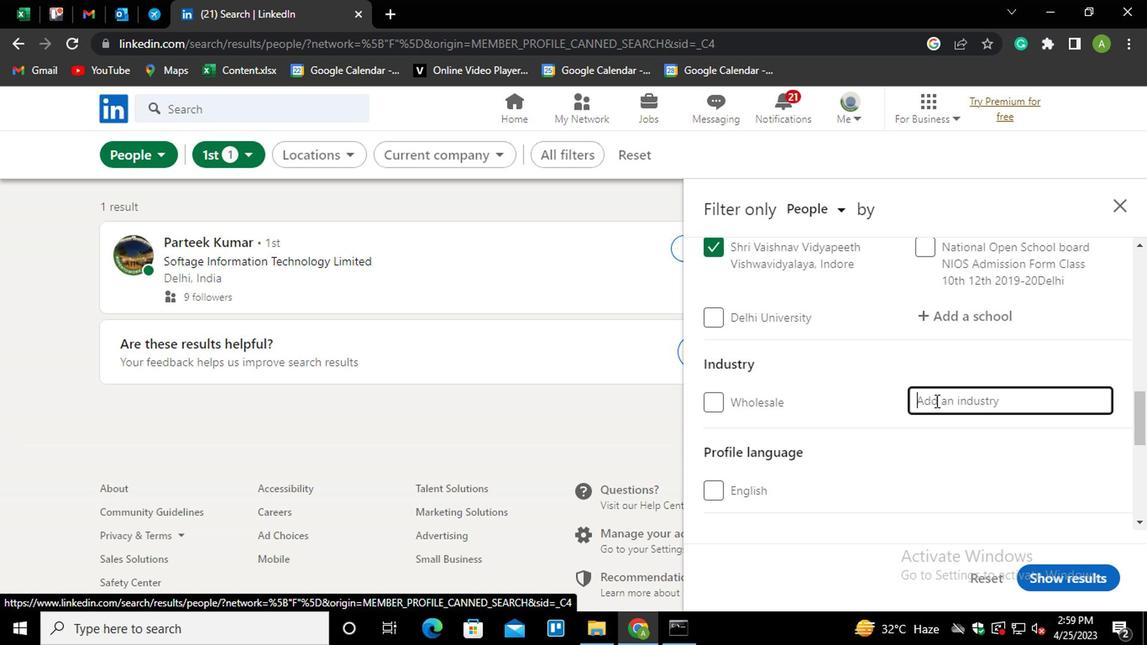 
Action: Mouse pressed left at (924, 397)
Screenshot: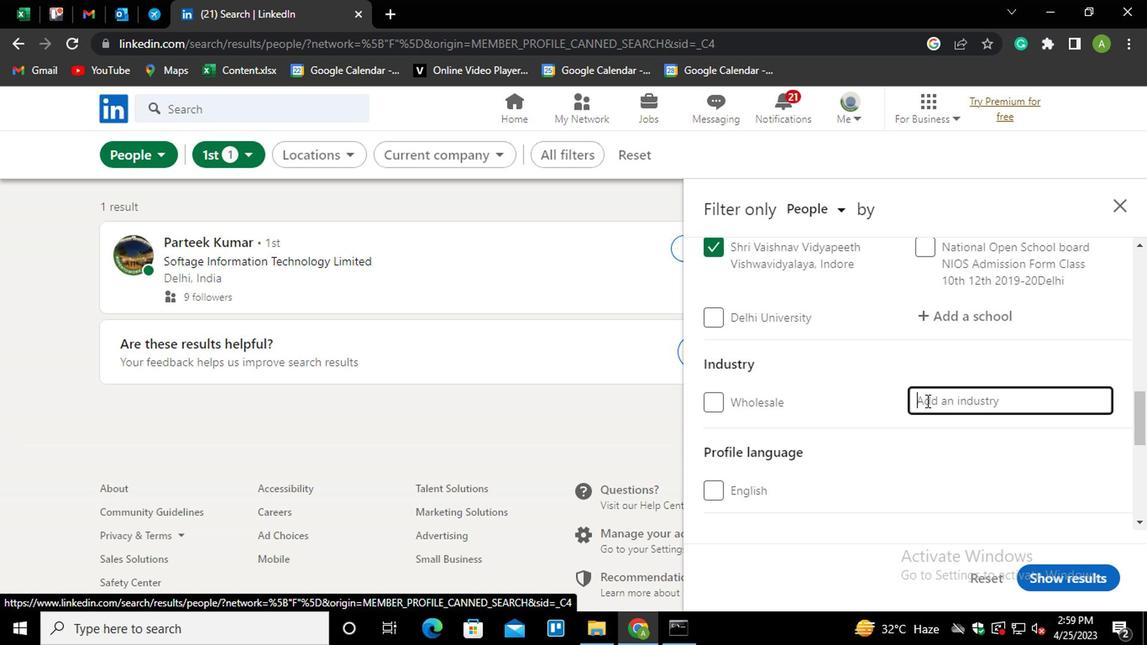 
Action: Key pressed <Key.shift>ELECTR<Key.down><Key.down><Key.down><Key.down><Key.down><Key.enter>
Screenshot: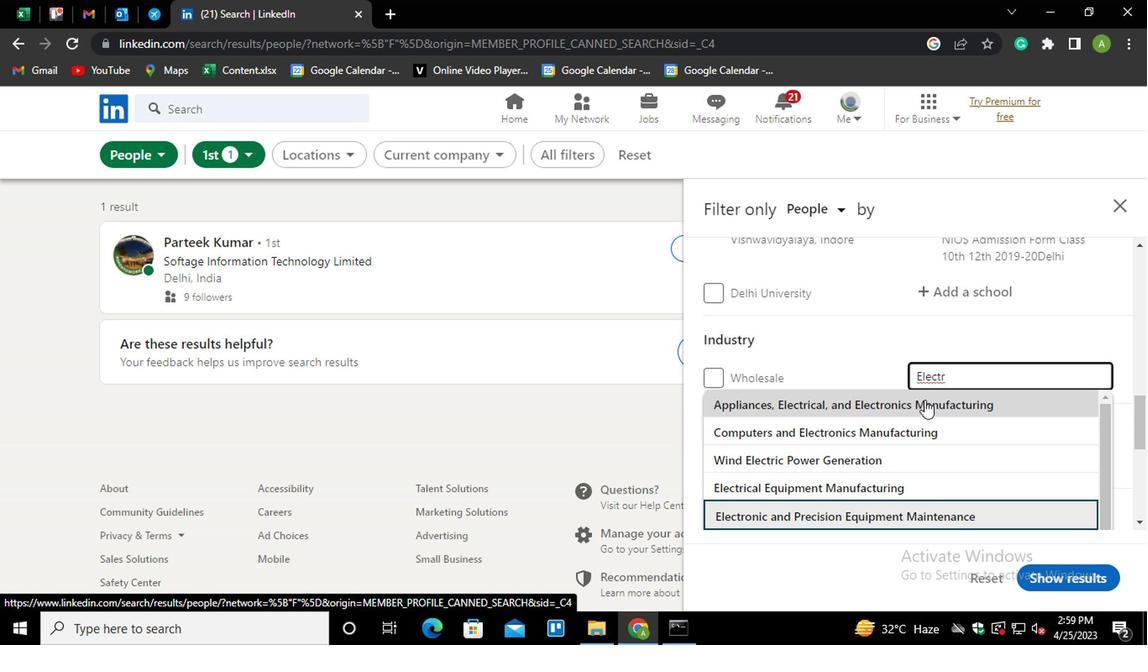 
Action: Mouse scrolled (924, 396) with delta (0, 0)
Screenshot: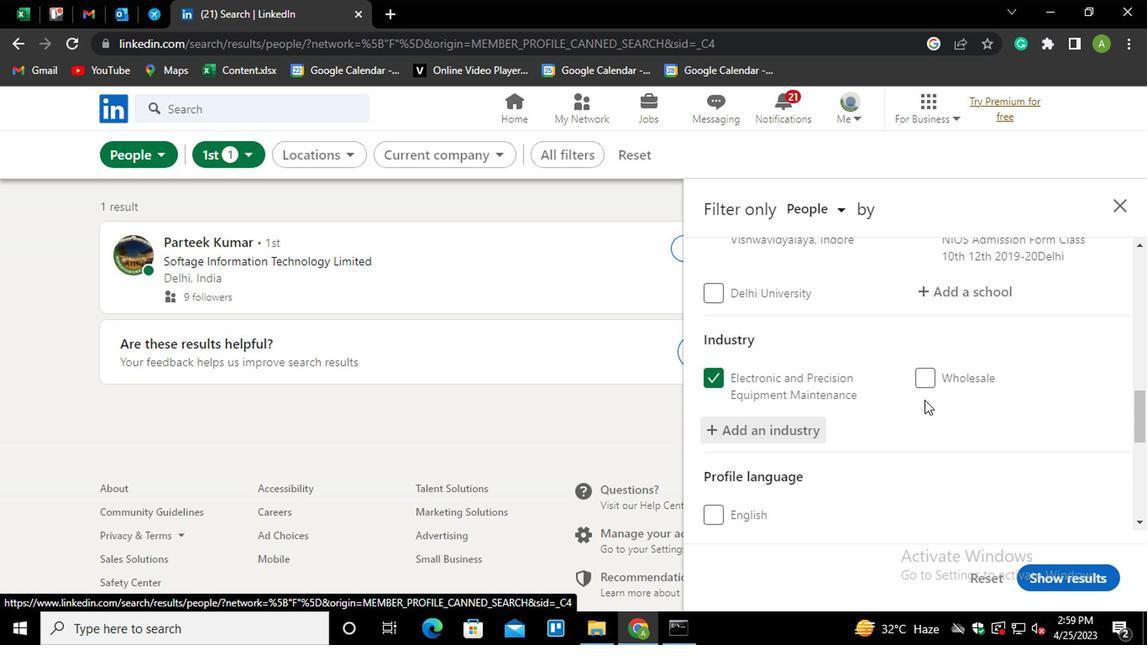 
Action: Mouse moved to (915, 397)
Screenshot: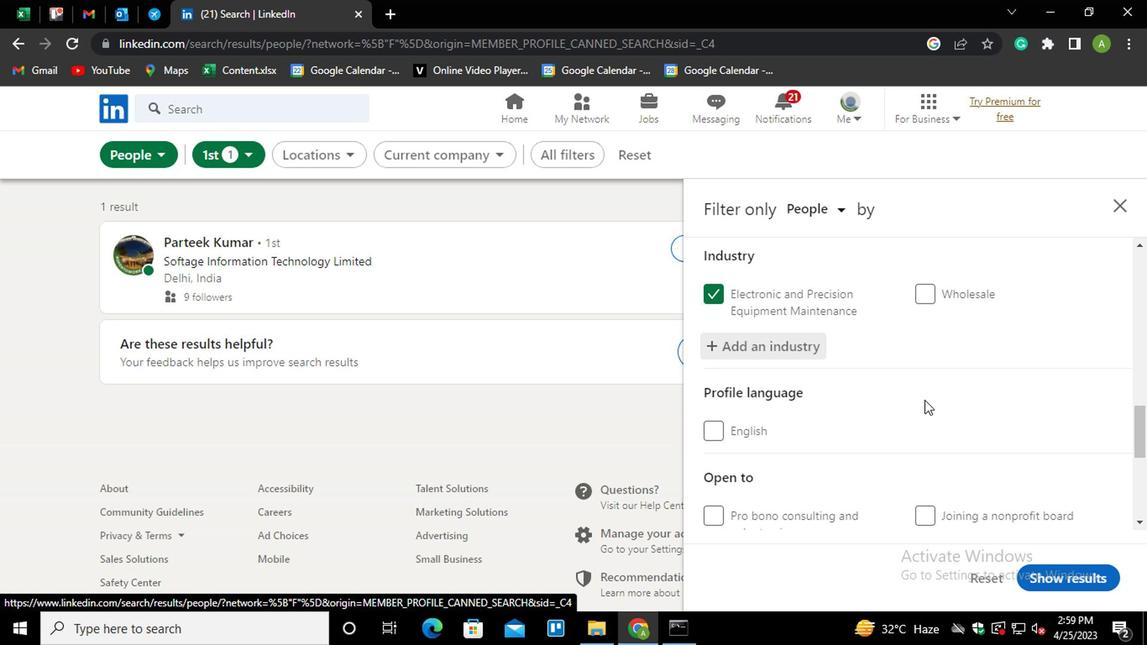 
Action: Mouse scrolled (915, 396) with delta (0, 0)
Screenshot: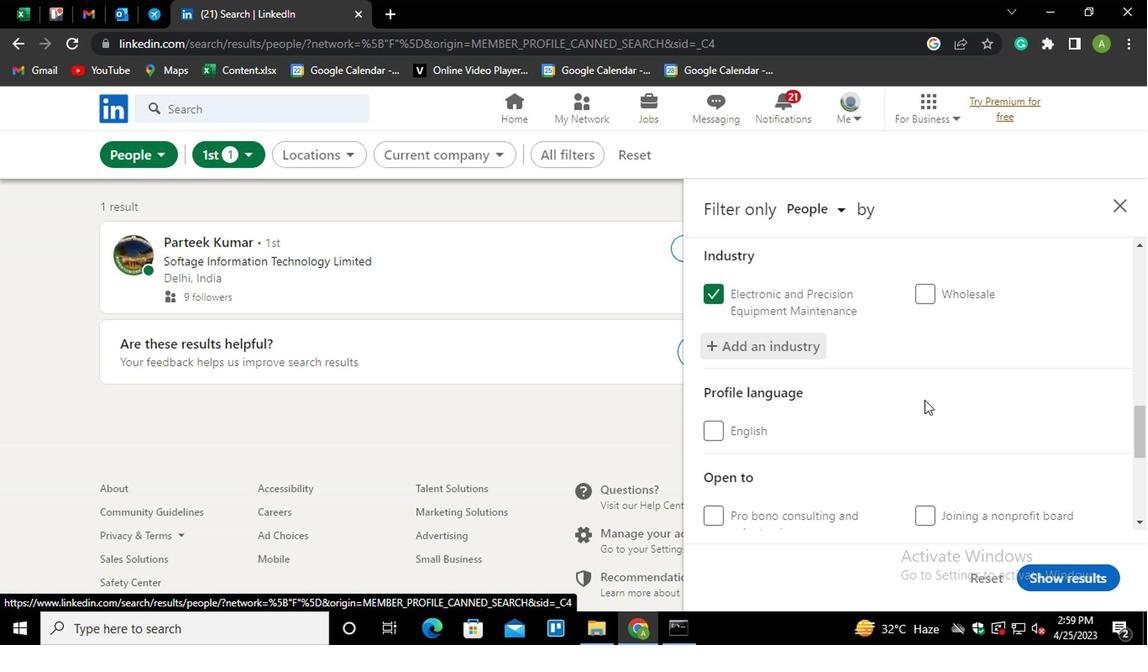 
Action: Mouse scrolled (915, 396) with delta (0, 0)
Screenshot: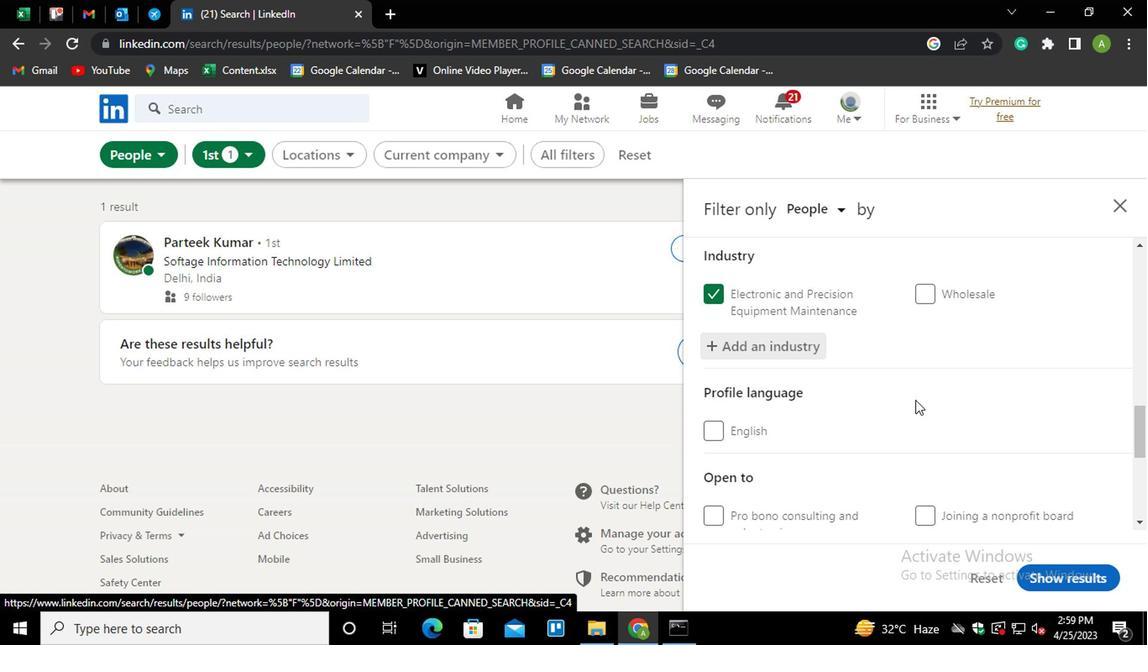 
Action: Mouse moved to (854, 355)
Screenshot: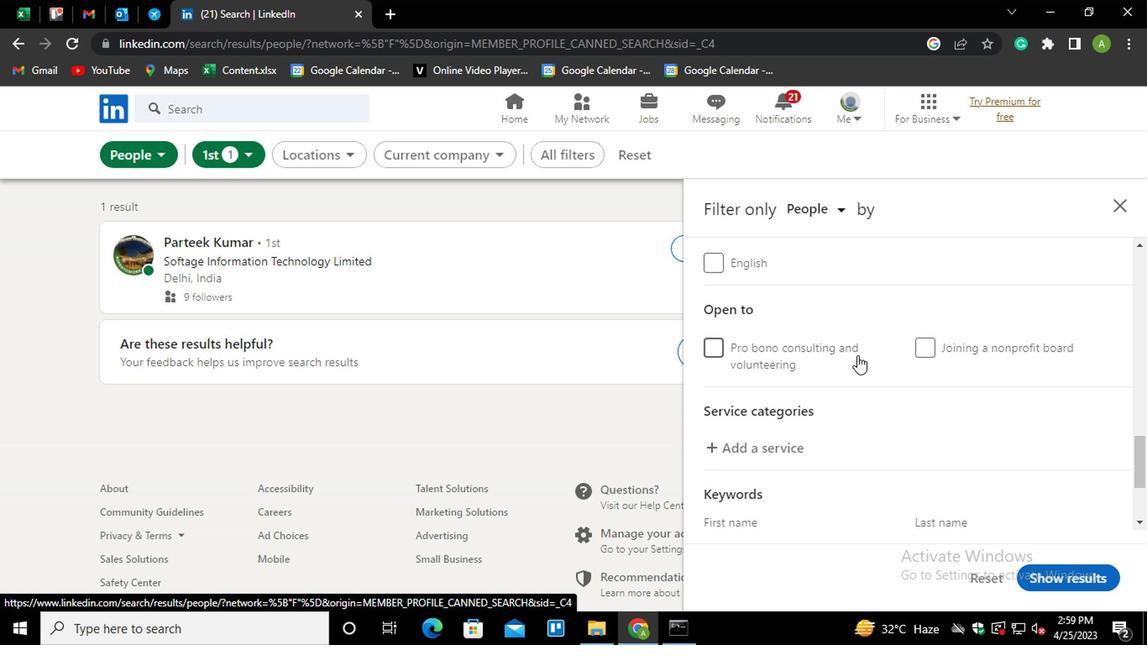 
Action: Mouse scrolled (854, 355) with delta (0, 0)
Screenshot: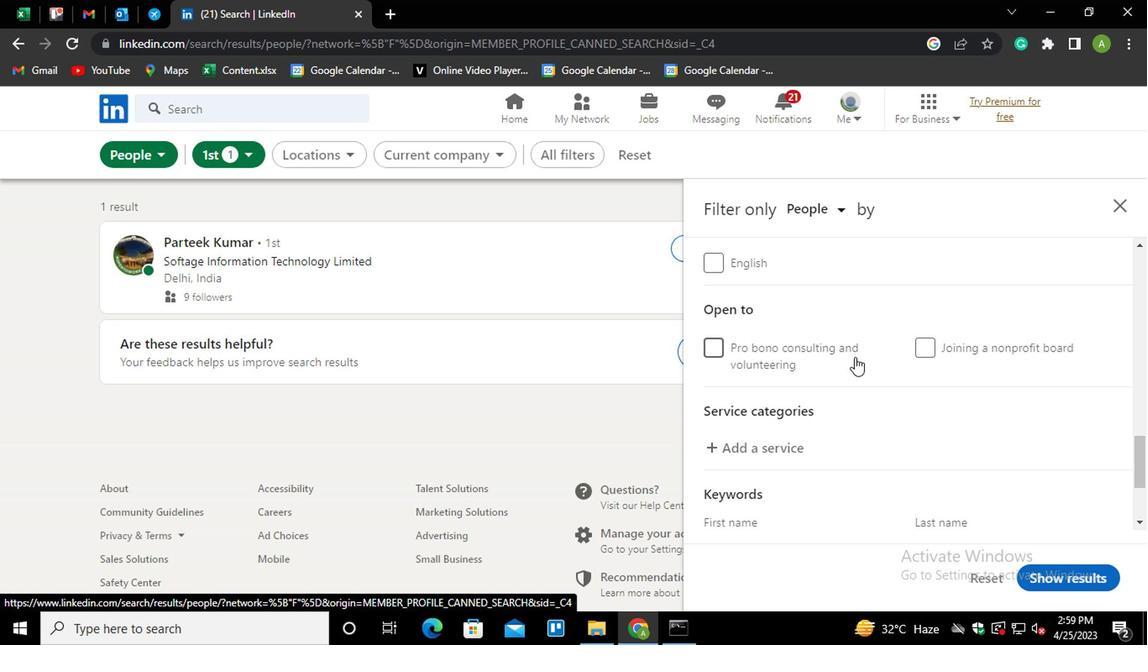 
Action: Mouse moved to (813, 386)
Screenshot: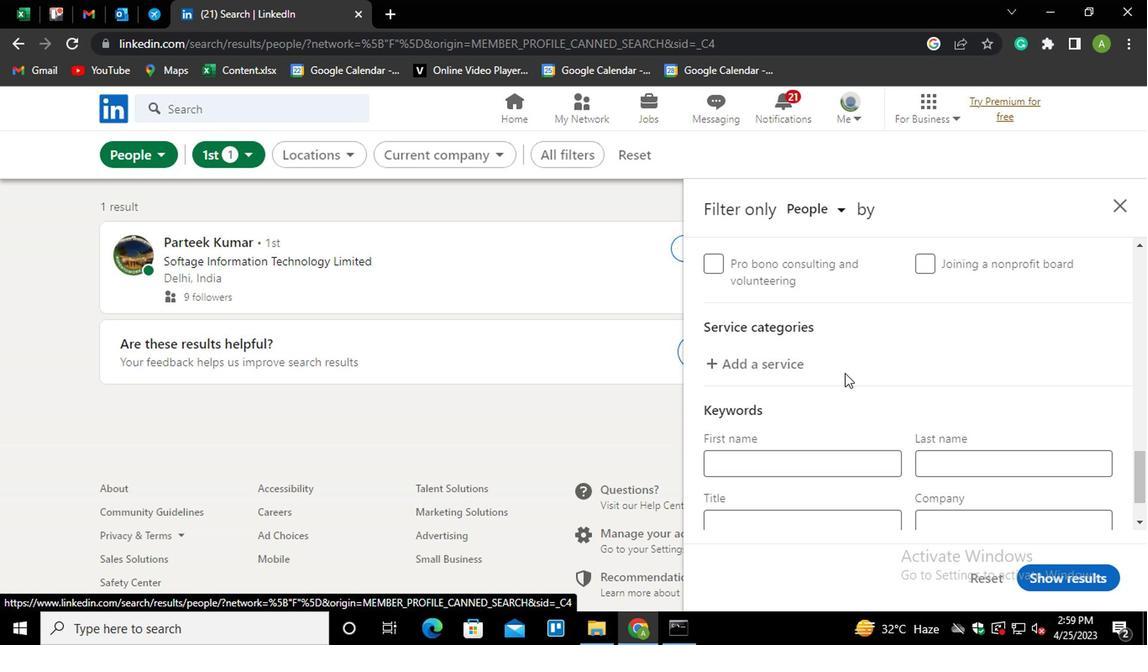 
Action: Mouse scrolled (813, 386) with delta (0, 0)
Screenshot: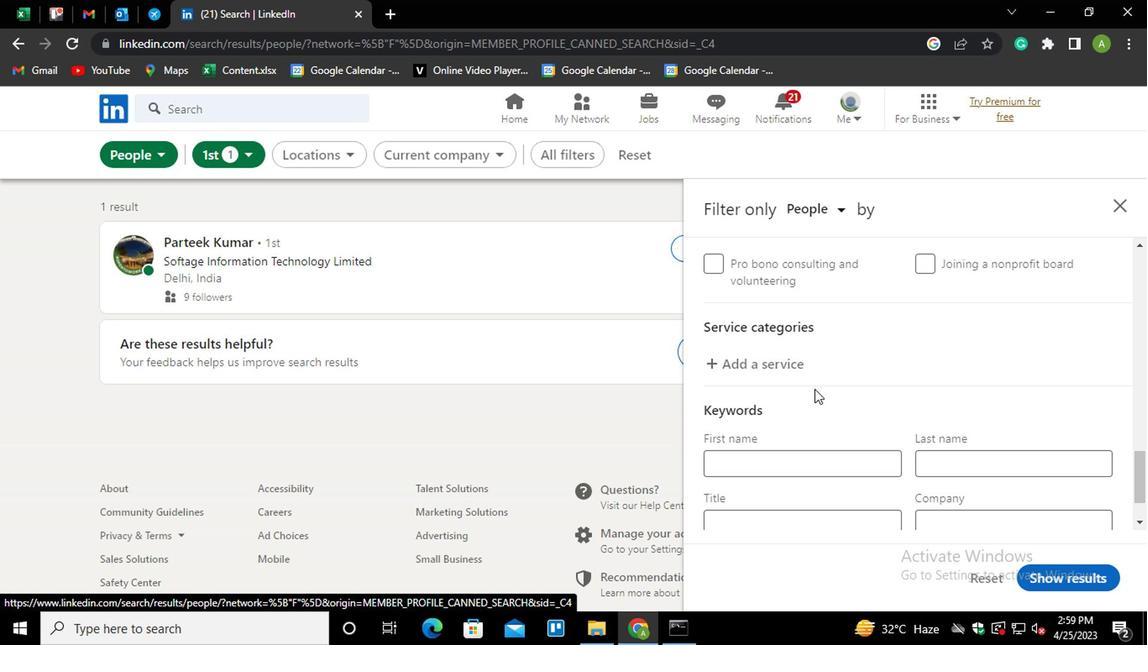 
Action: Mouse moved to (766, 285)
Screenshot: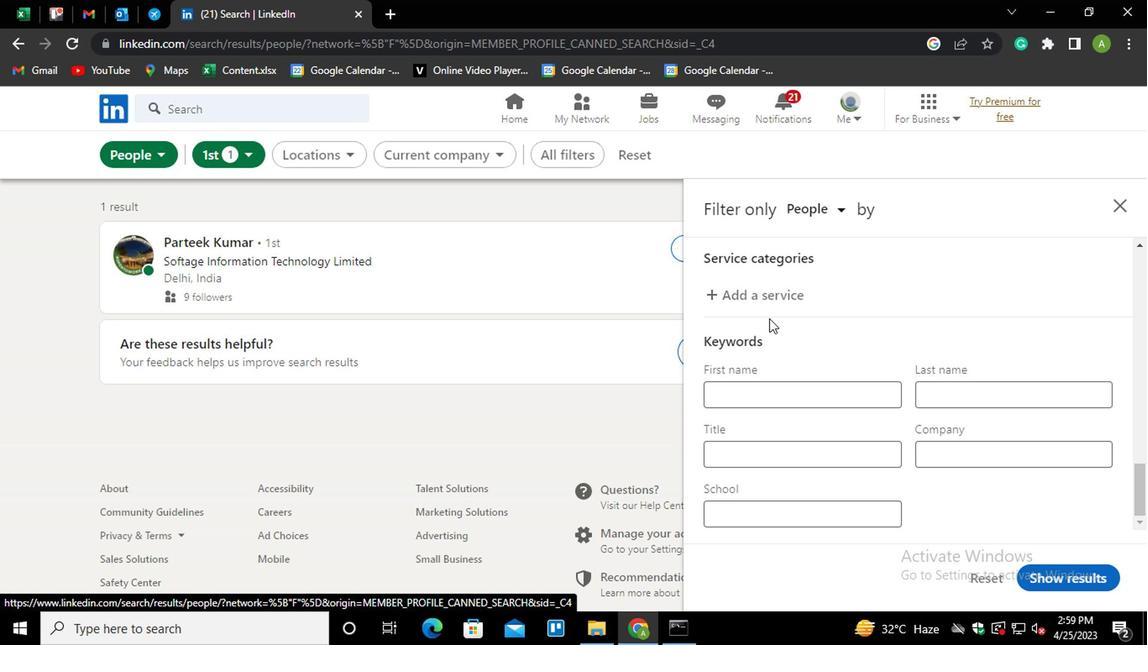 
Action: Mouse pressed left at (766, 285)
Screenshot: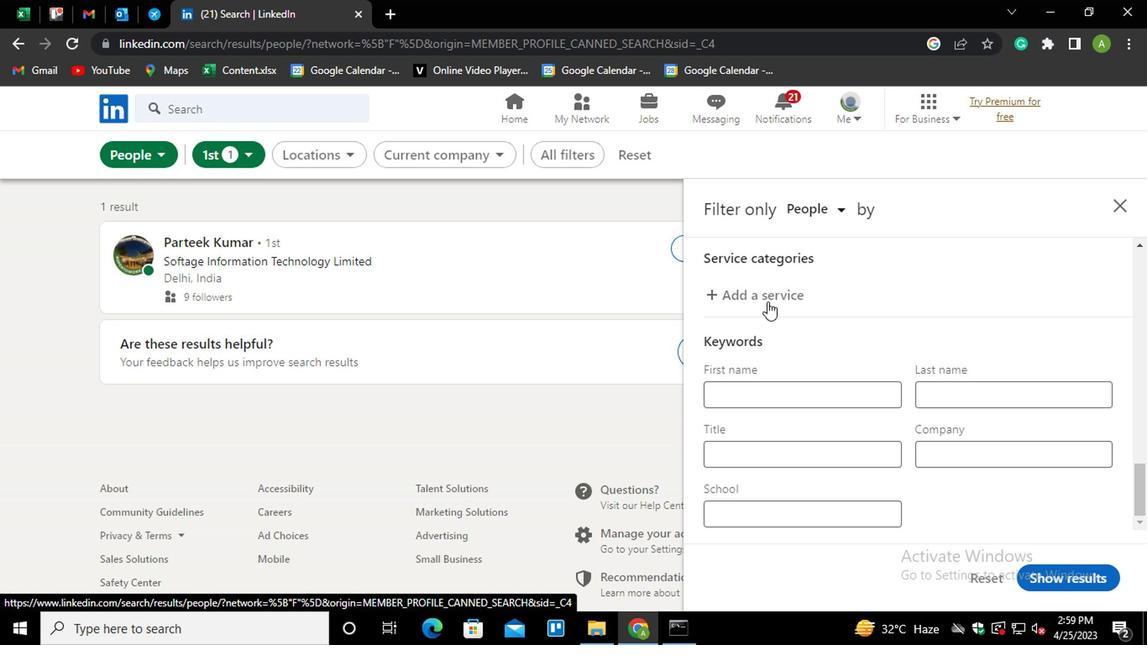 
Action: Mouse moved to (744, 300)
Screenshot: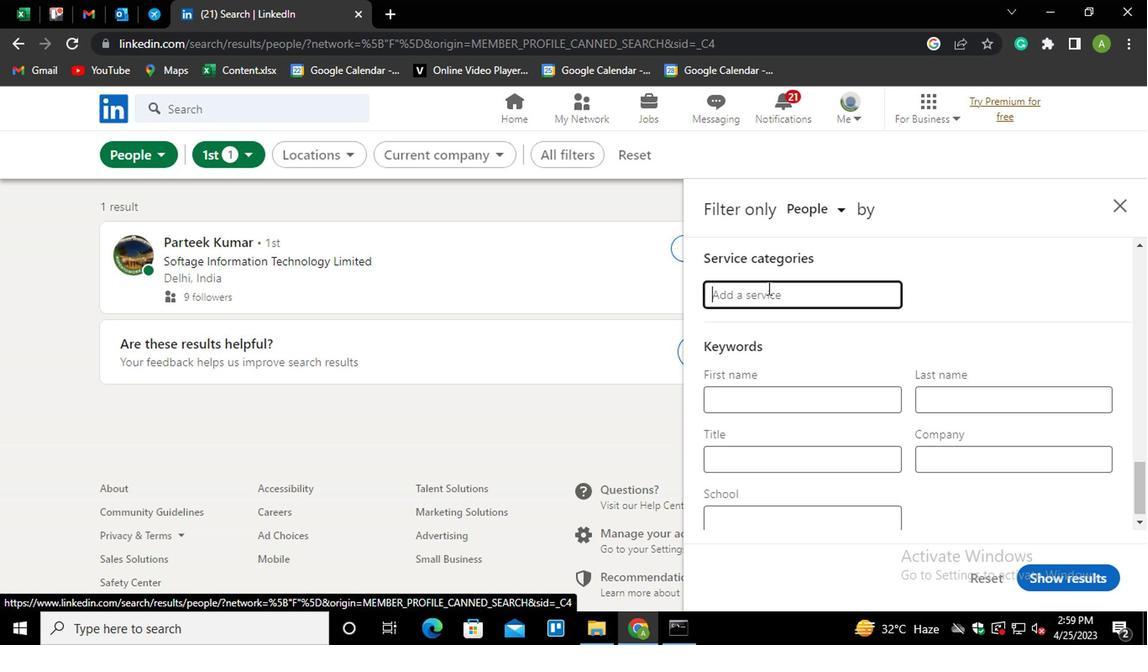 
Action: Key pressed <Key.shift><Key.shift><Key.shift><Key.shift><Key.shift>HOME<Key.down><Key.down><Key.down><Key.enter>
Screenshot: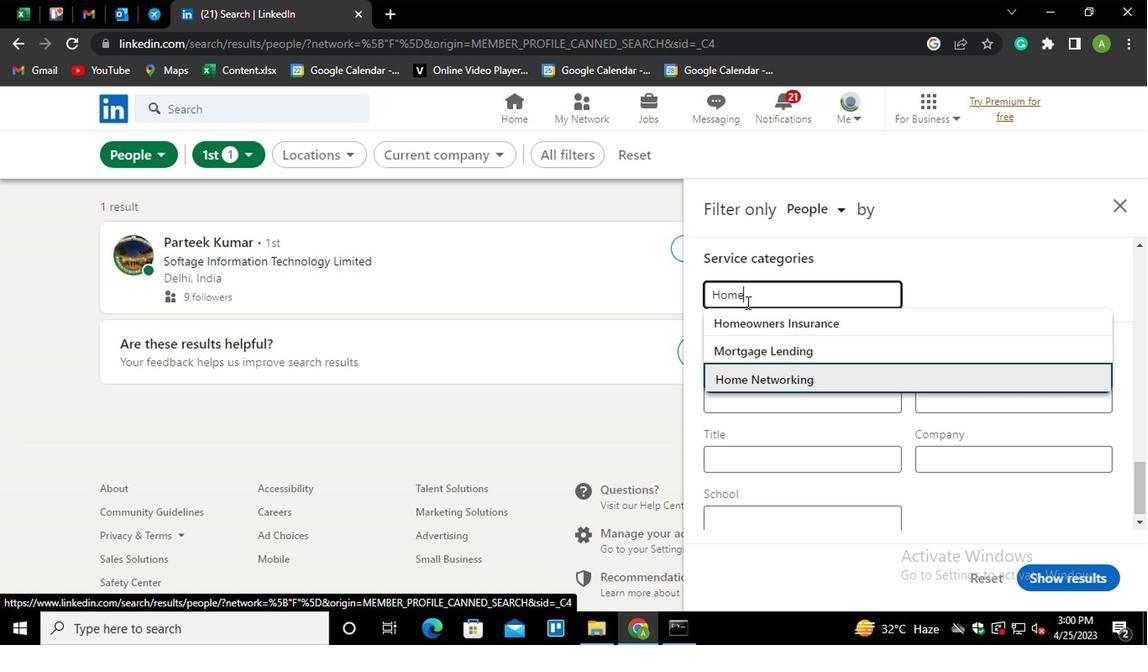 
Action: Mouse moved to (763, 359)
Screenshot: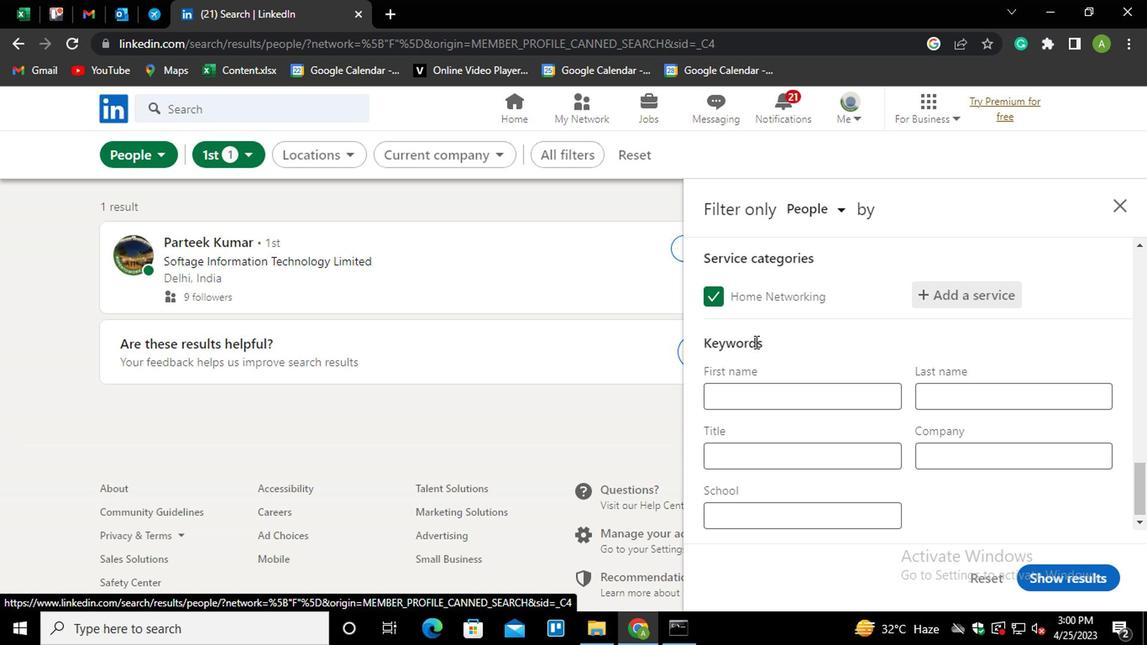 
Action: Mouse scrolled (763, 359) with delta (0, 0)
Screenshot: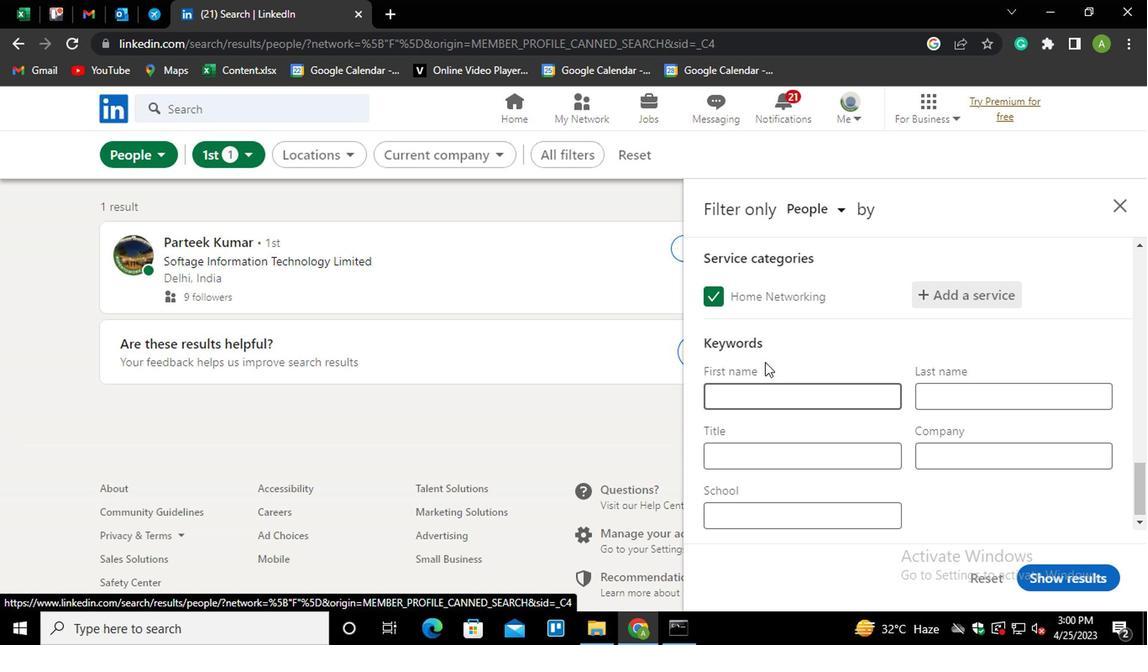 
Action: Mouse moved to (774, 446)
Screenshot: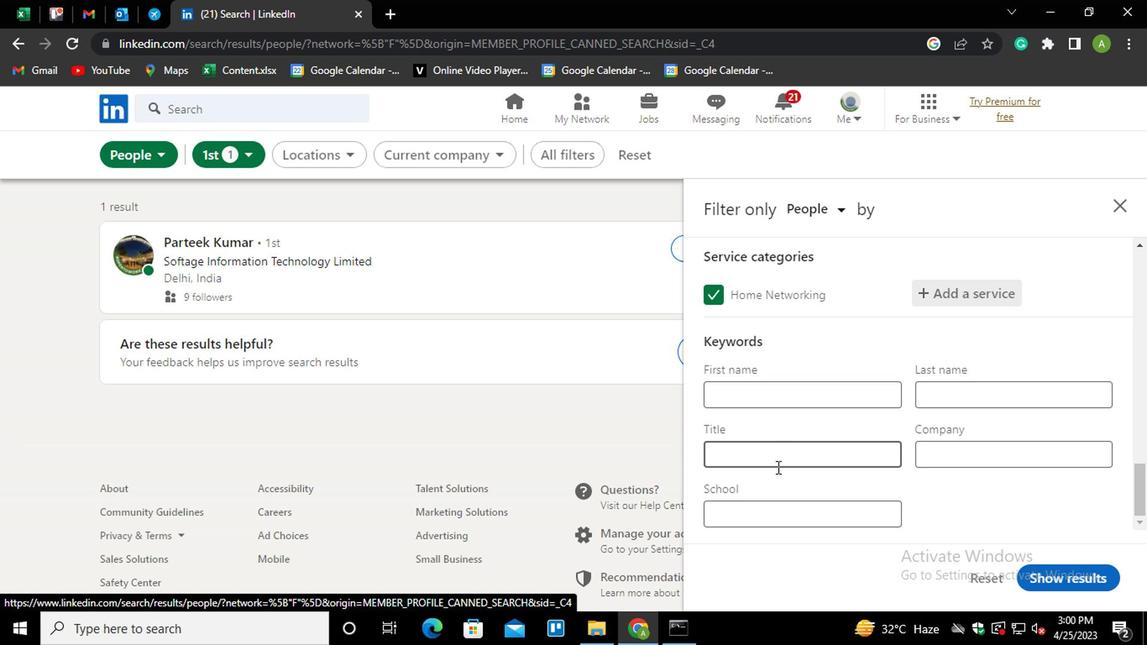 
Action: Mouse pressed left at (774, 446)
Screenshot: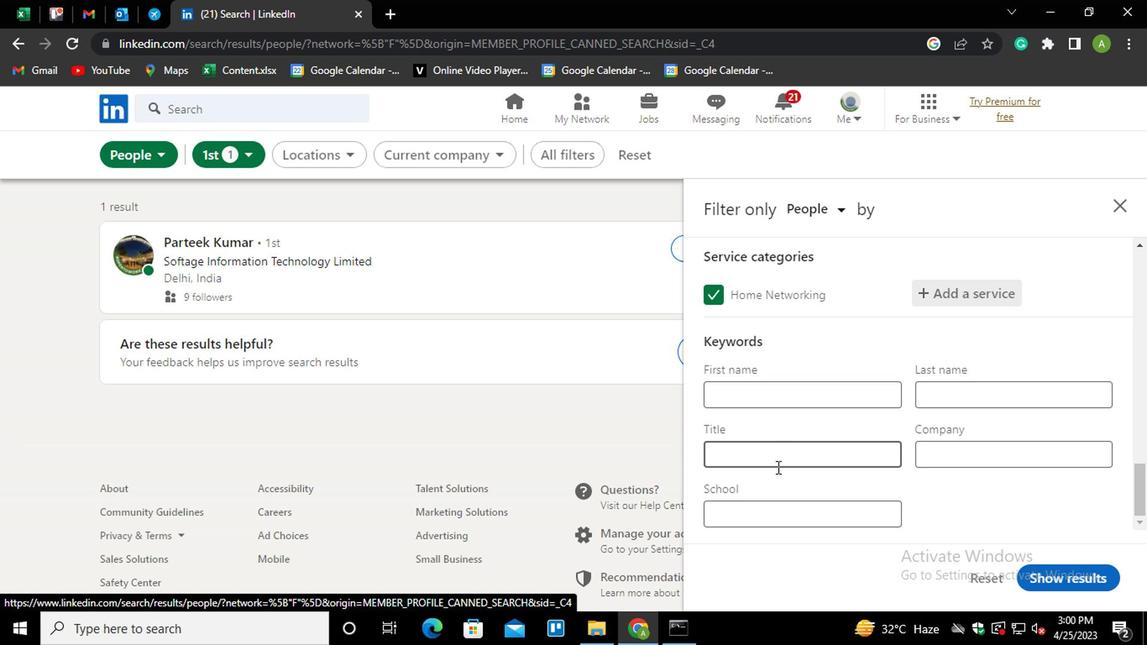 
Action: Mouse moved to (775, 446)
Screenshot: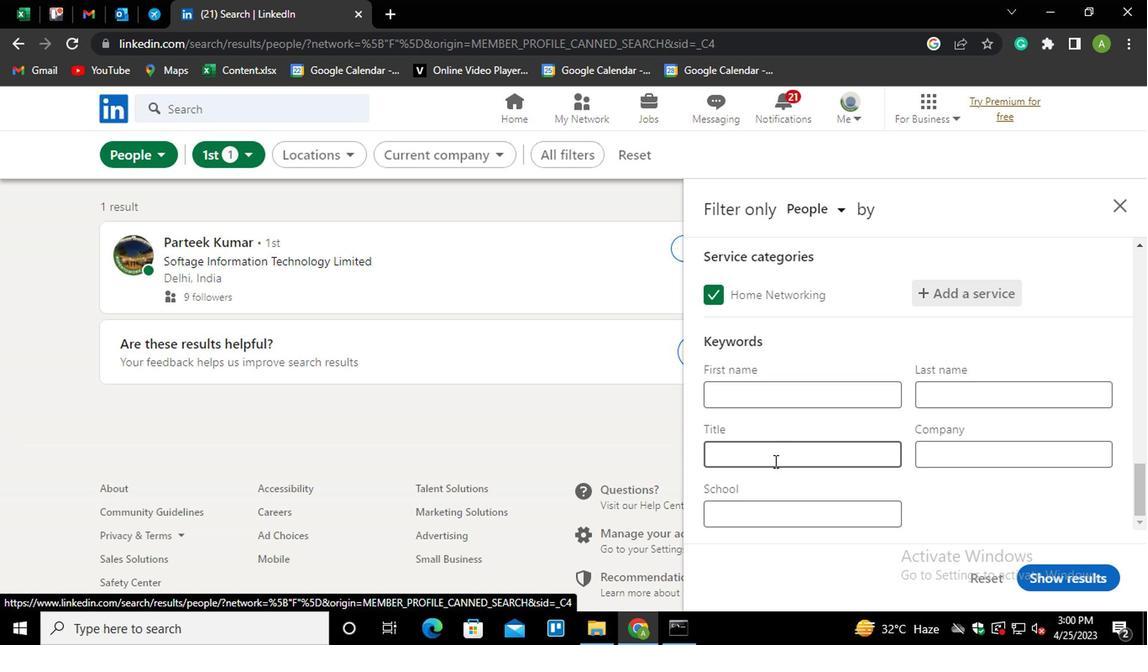 
Action: Key pressed <Key.shift_r>ORGANO<Key.backspace>IZER
Screenshot: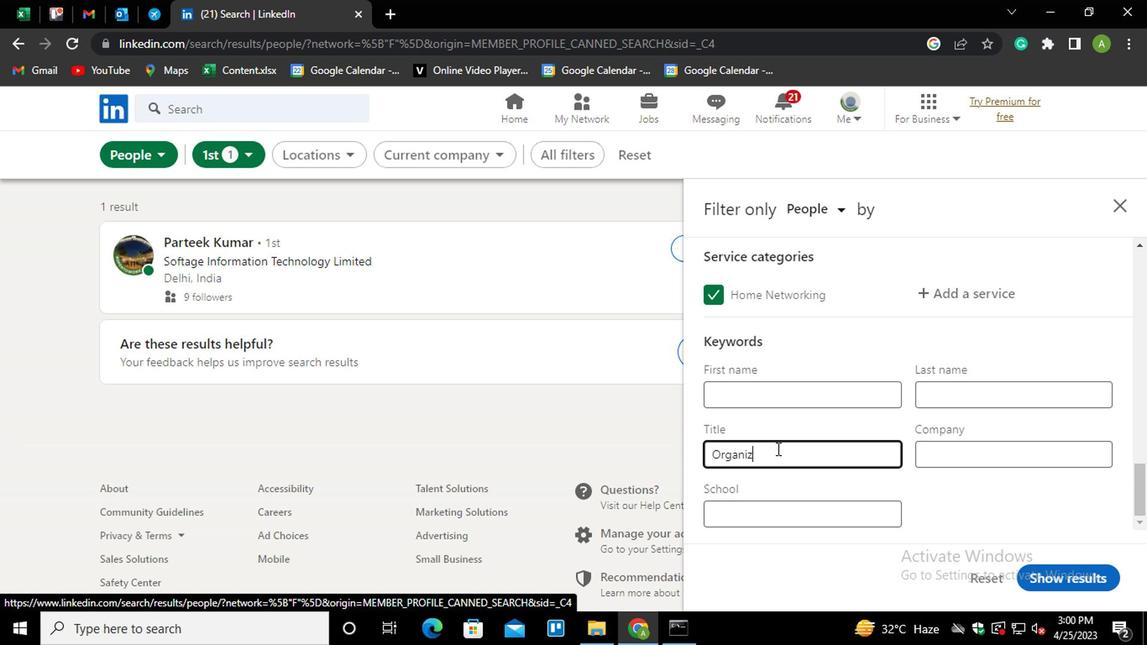 
Action: Mouse moved to (1018, 508)
Screenshot: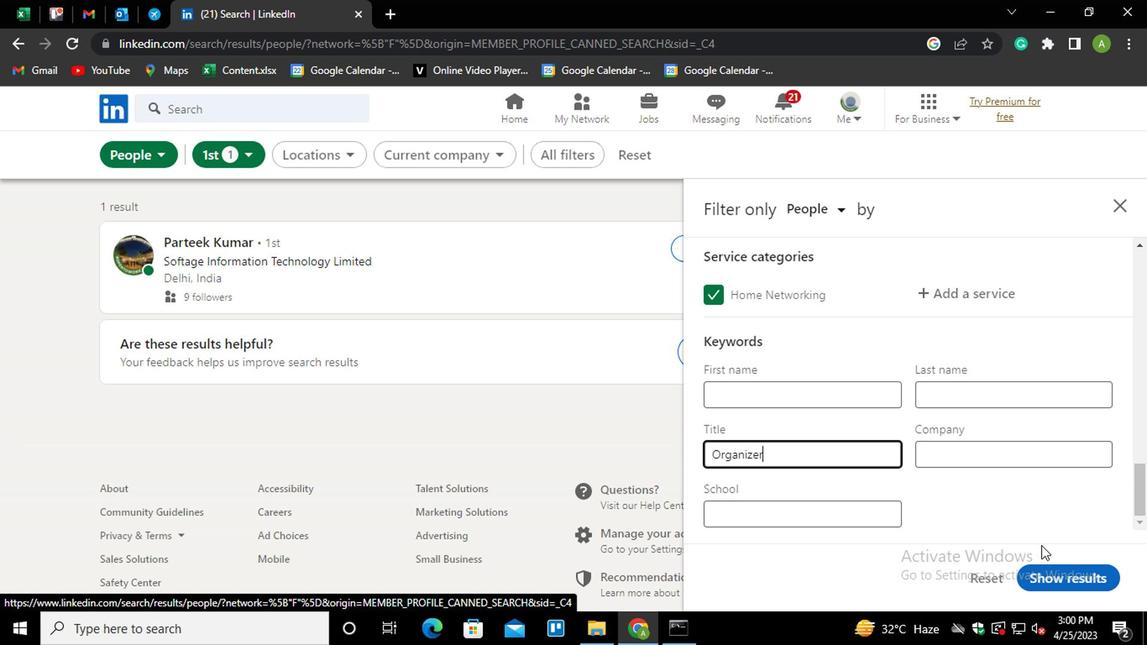 
Action: Mouse pressed left at (1018, 508)
Screenshot: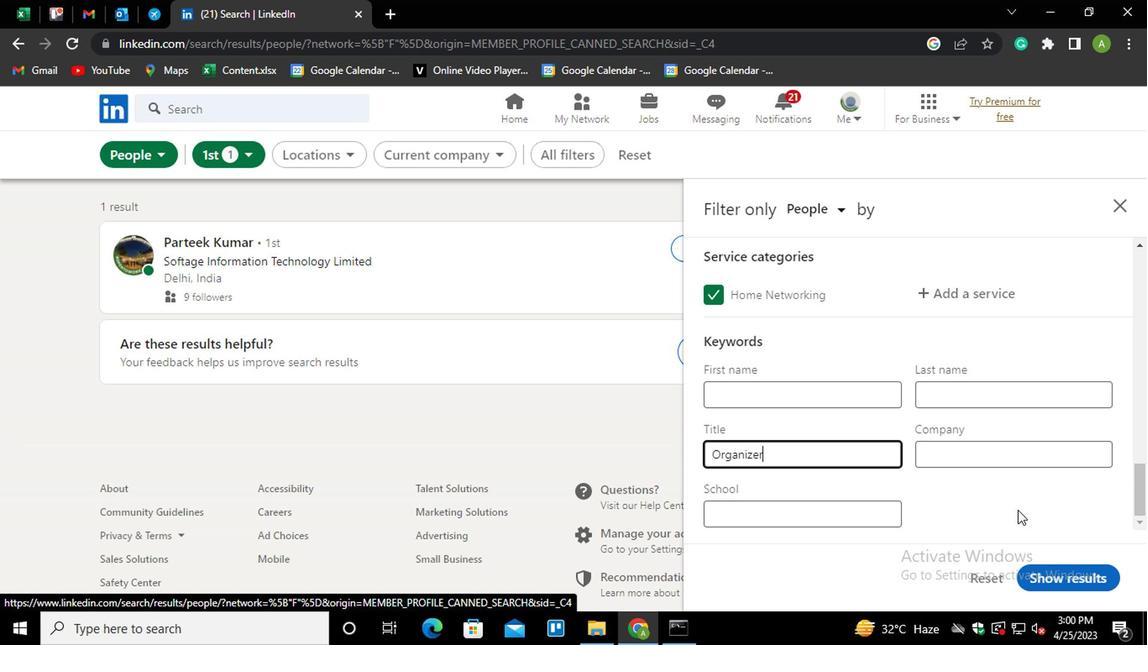 
Action: Mouse moved to (1080, 569)
Screenshot: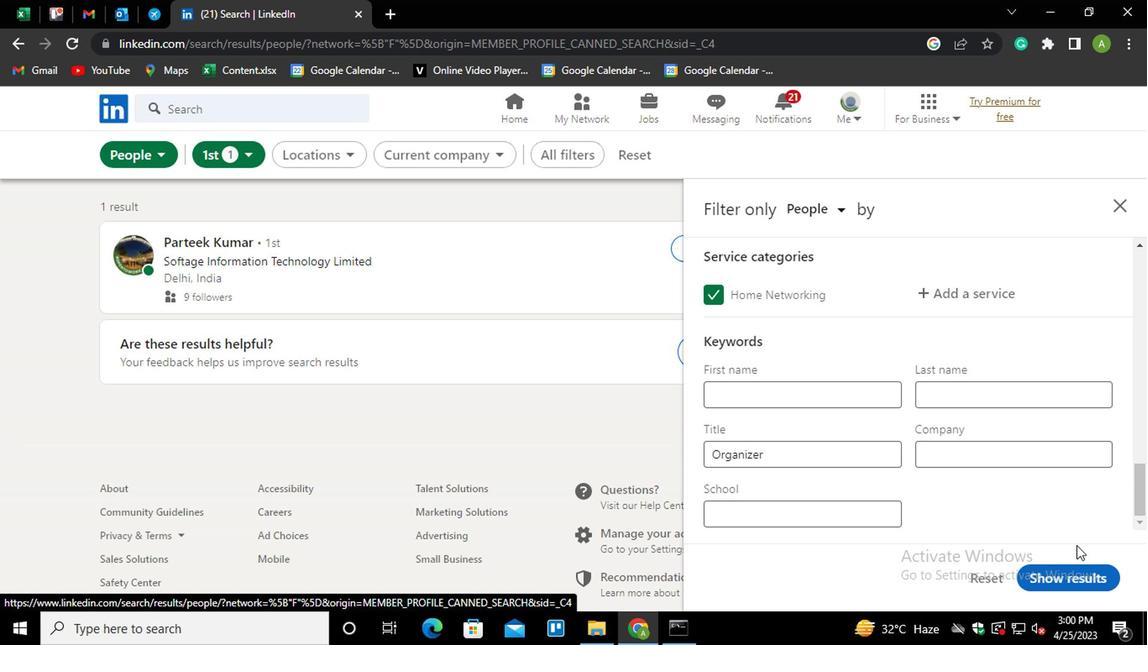 
Action: Mouse pressed left at (1080, 569)
Screenshot: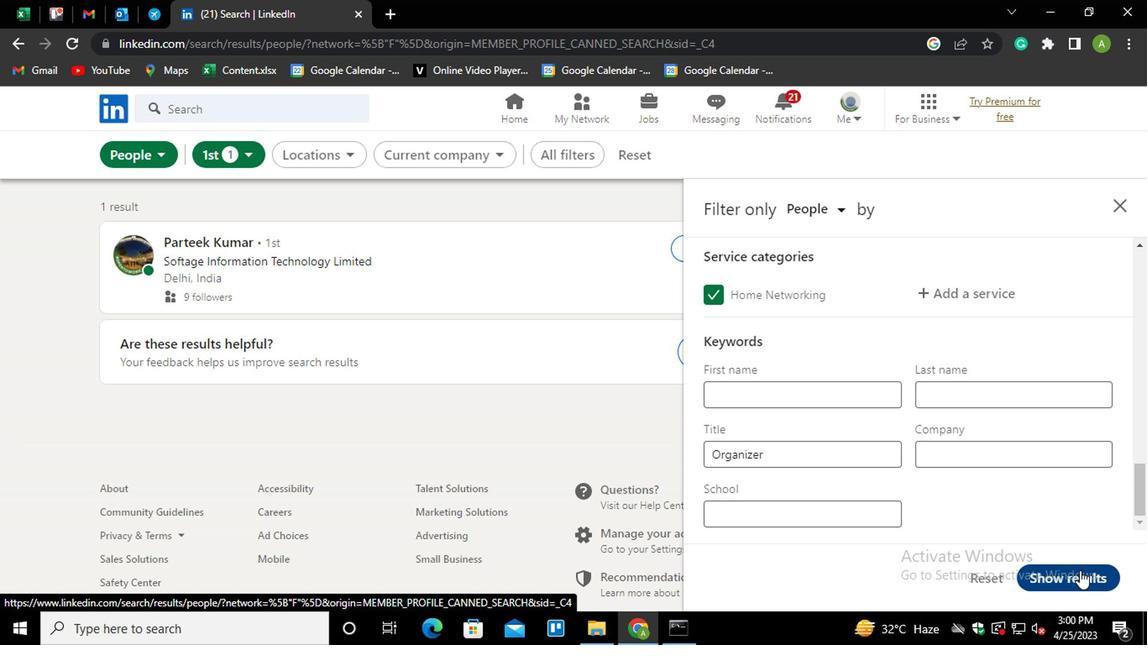 
Action: Mouse moved to (1049, 512)
Screenshot: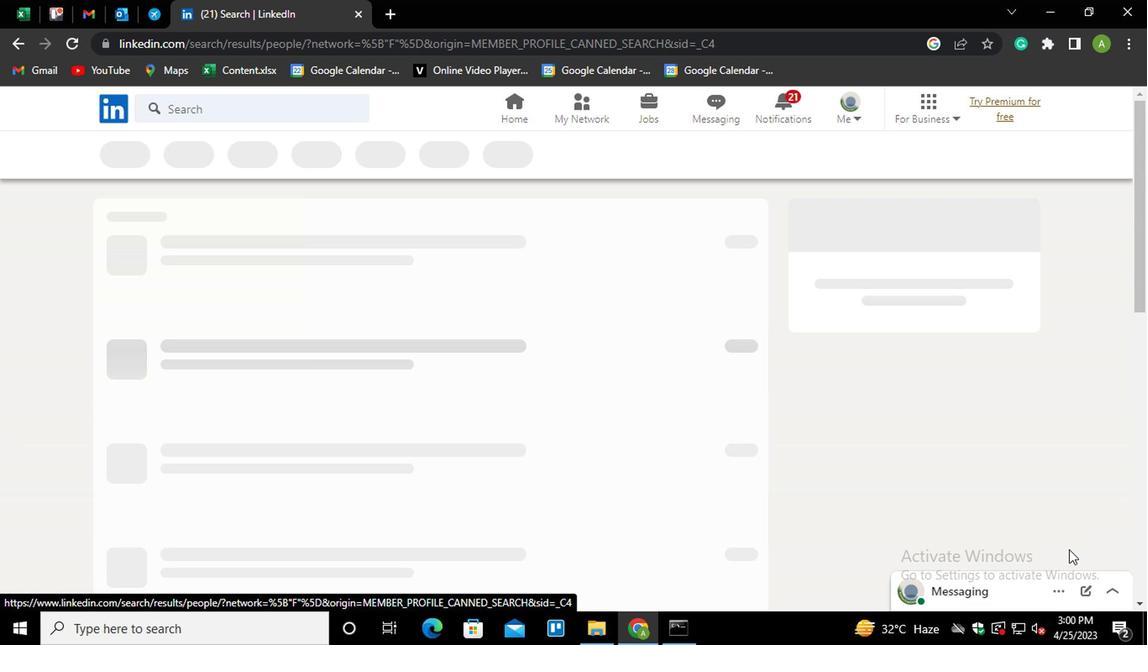 
